 Task: Create a due date automation trigger when advanced on, on the tuesday of the week a card is due add dates not due this week at 11:00 AM.
Action: Mouse moved to (750, 292)
Screenshot: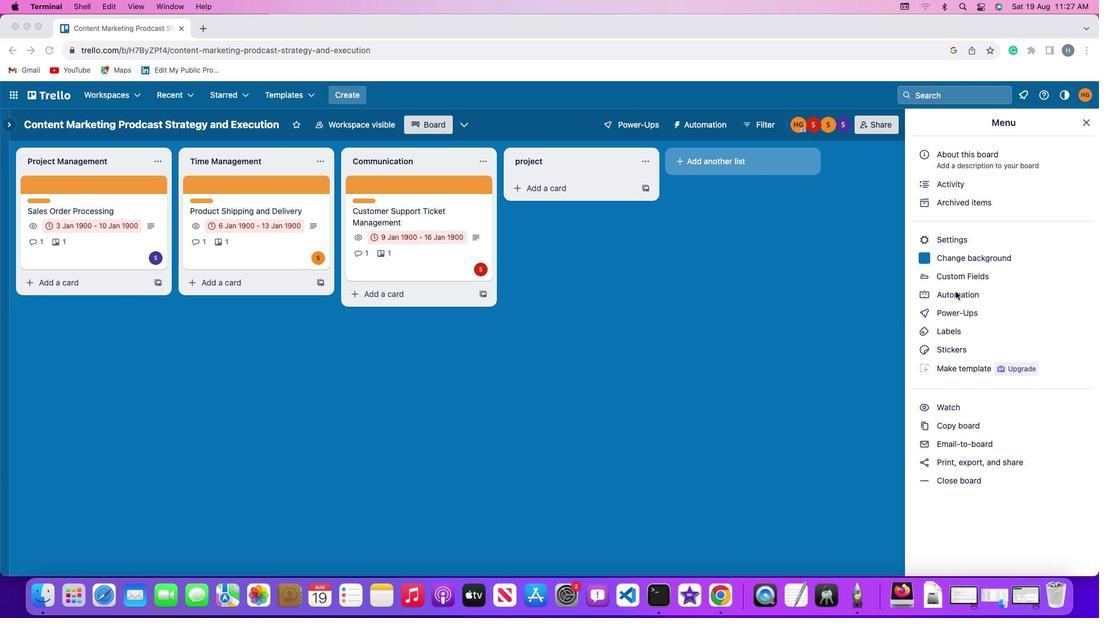 
Action: Mouse pressed left at (750, 292)
Screenshot: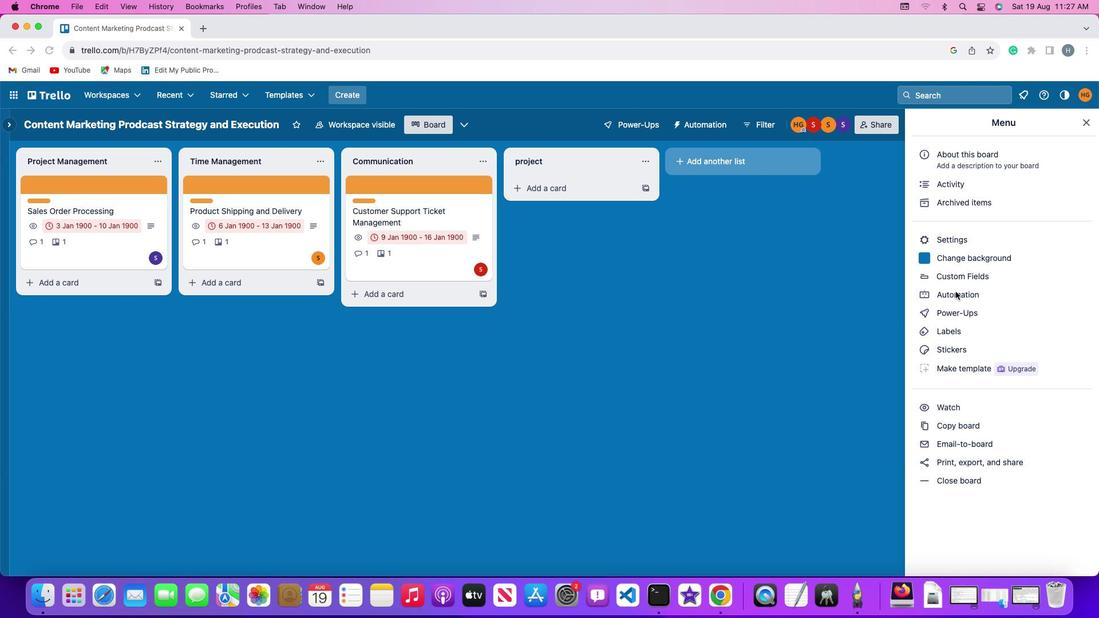 
Action: Mouse pressed left at (750, 292)
Screenshot: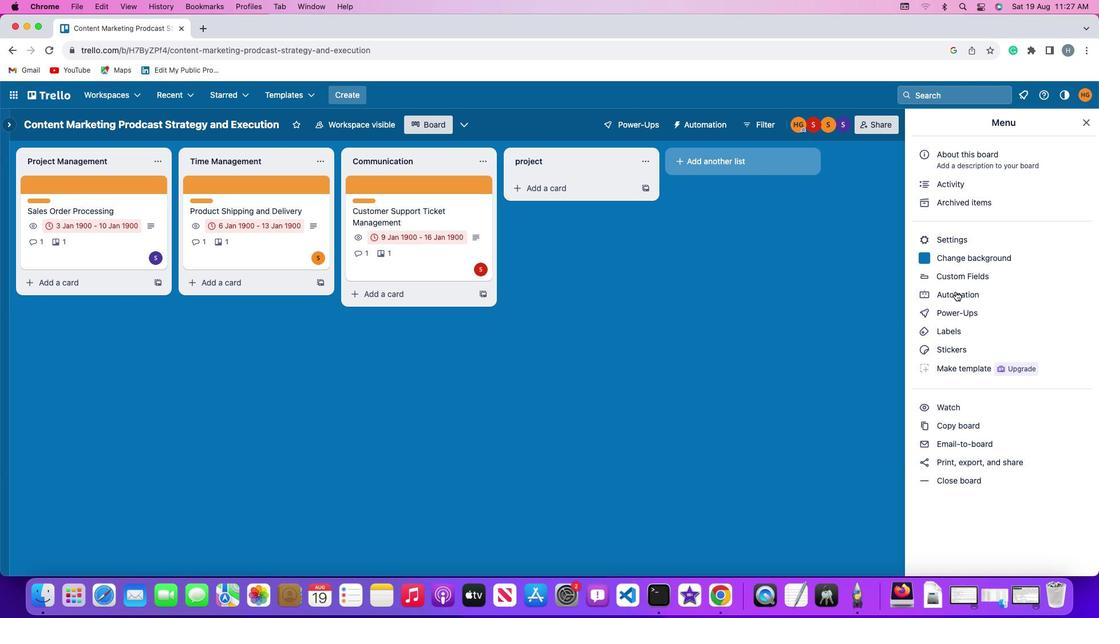 
Action: Mouse moved to (221, 269)
Screenshot: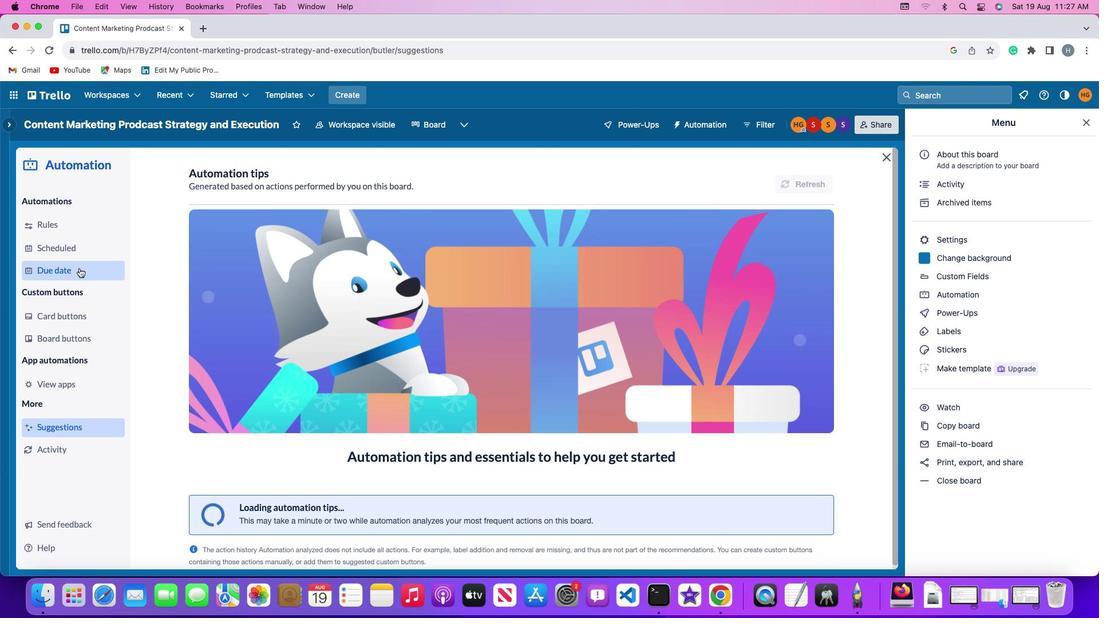 
Action: Mouse pressed left at (221, 269)
Screenshot: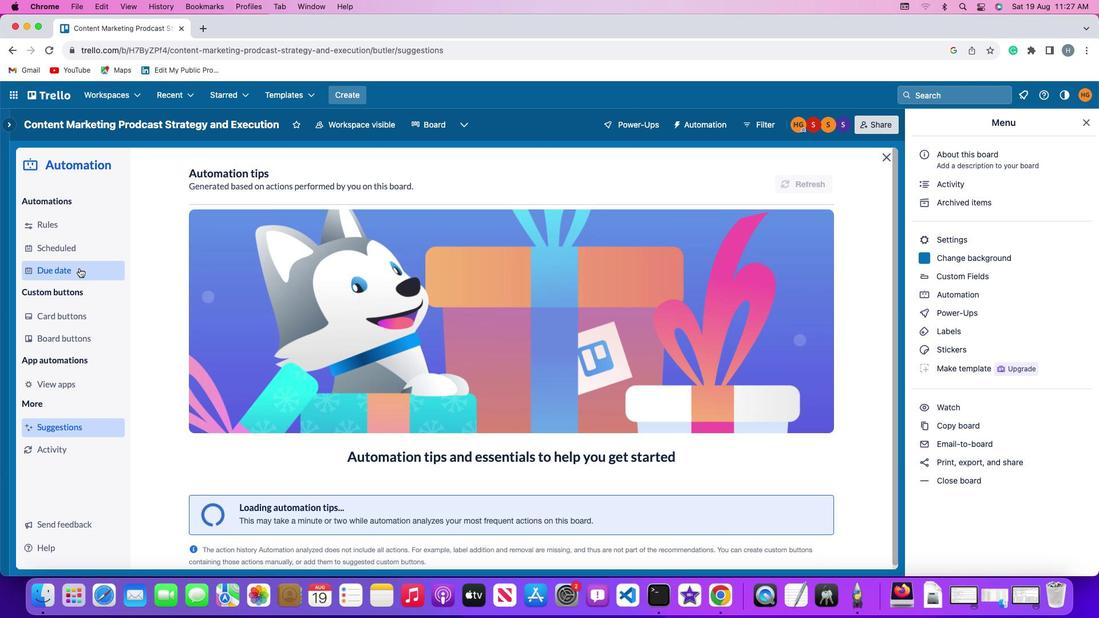 
Action: Mouse moved to (645, 179)
Screenshot: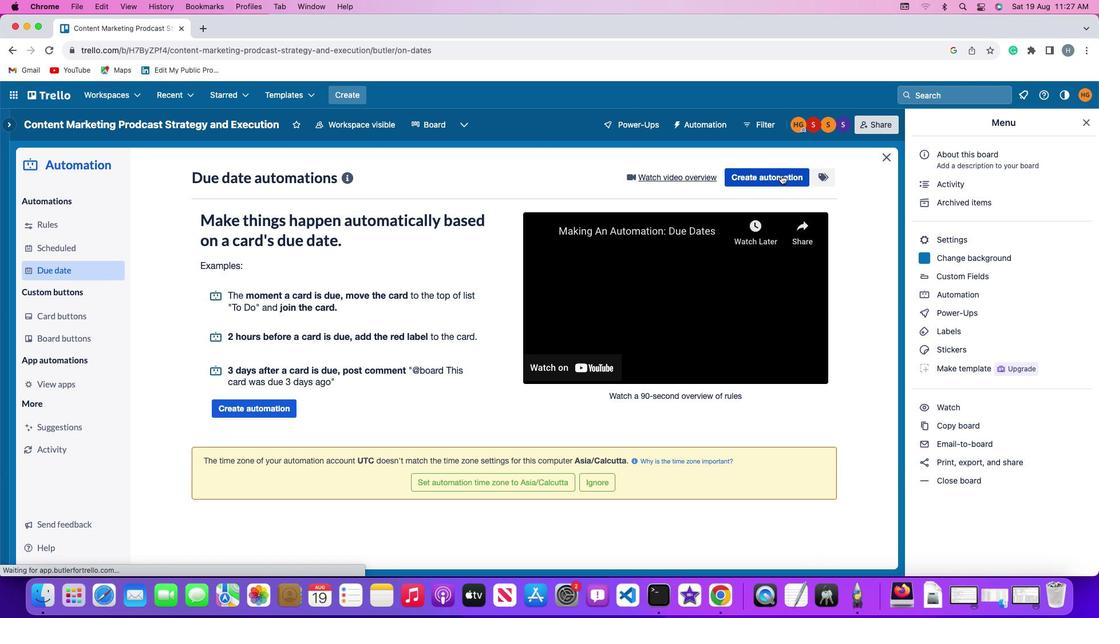 
Action: Mouse pressed left at (645, 179)
Screenshot: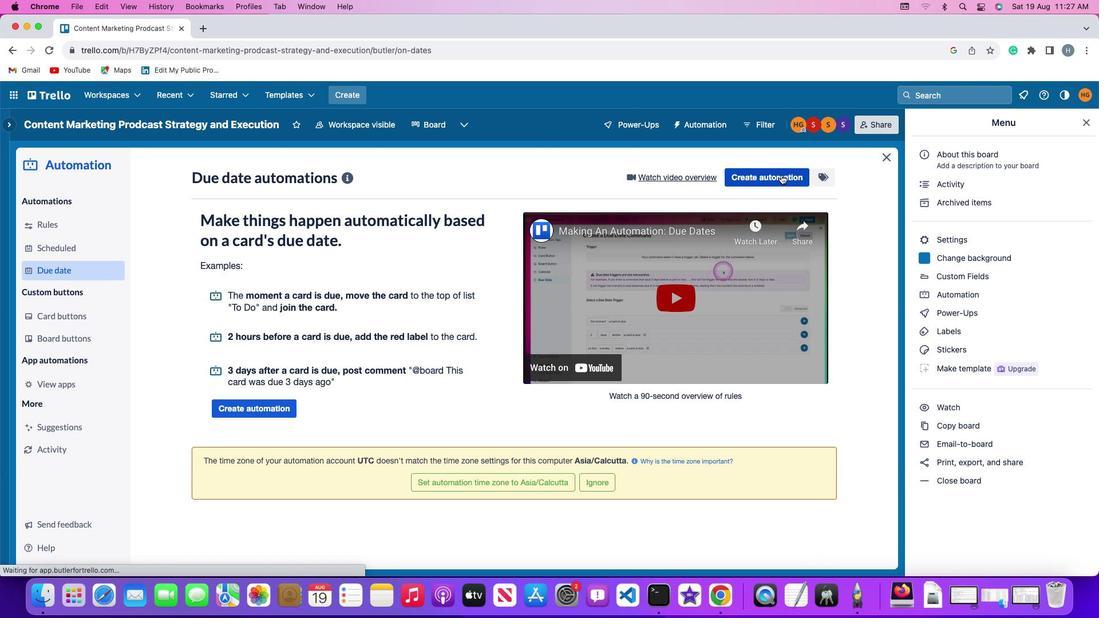 
Action: Mouse moved to (308, 284)
Screenshot: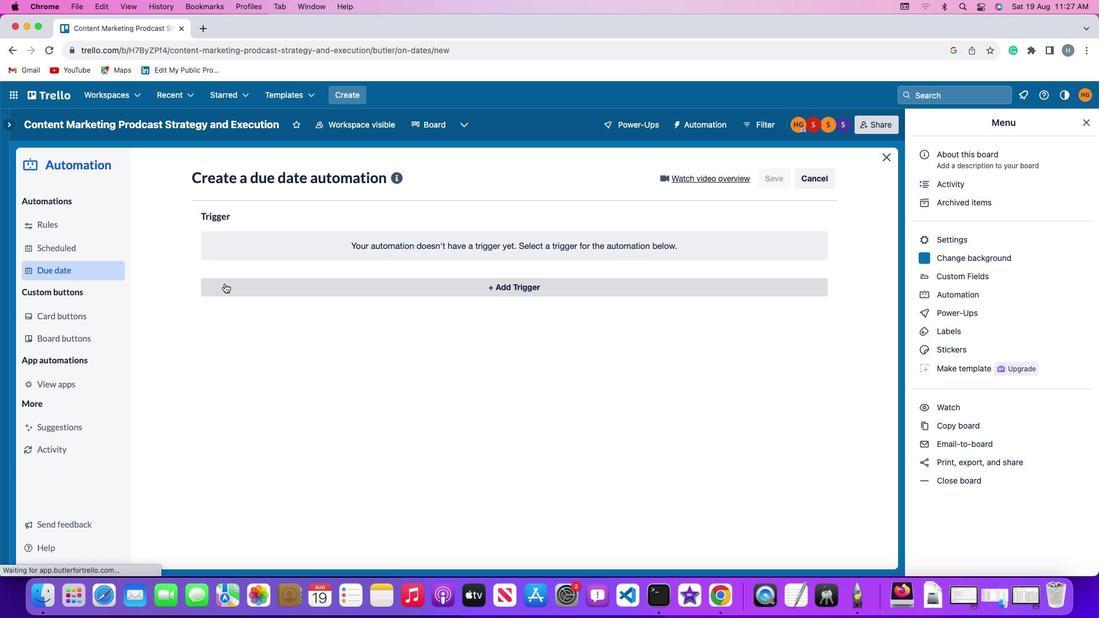 
Action: Mouse pressed left at (308, 284)
Screenshot: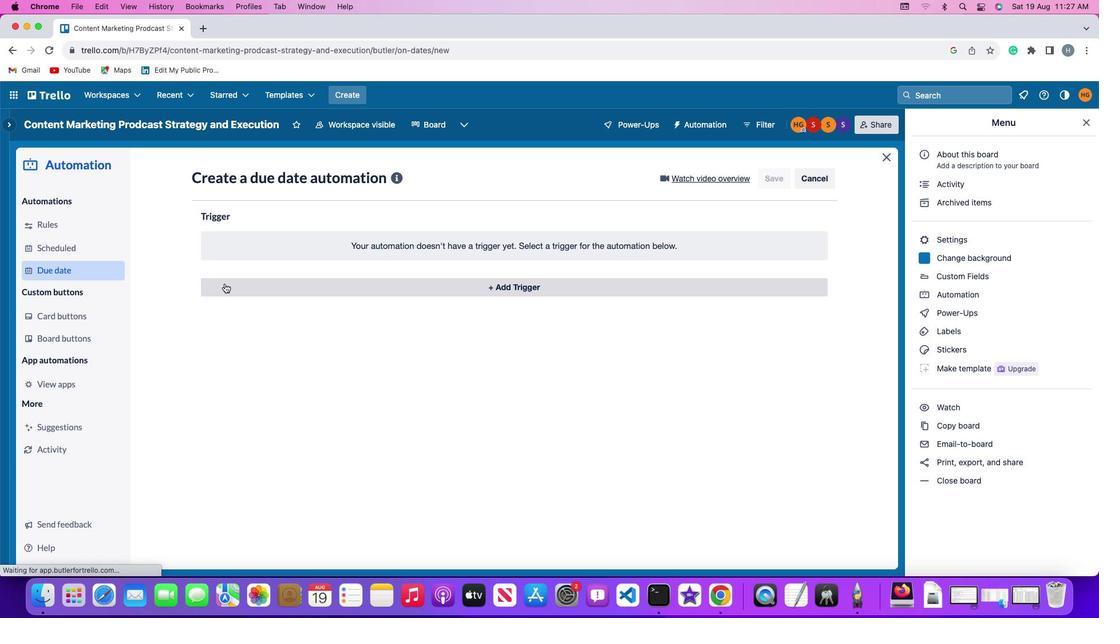 
Action: Mouse moved to (330, 494)
Screenshot: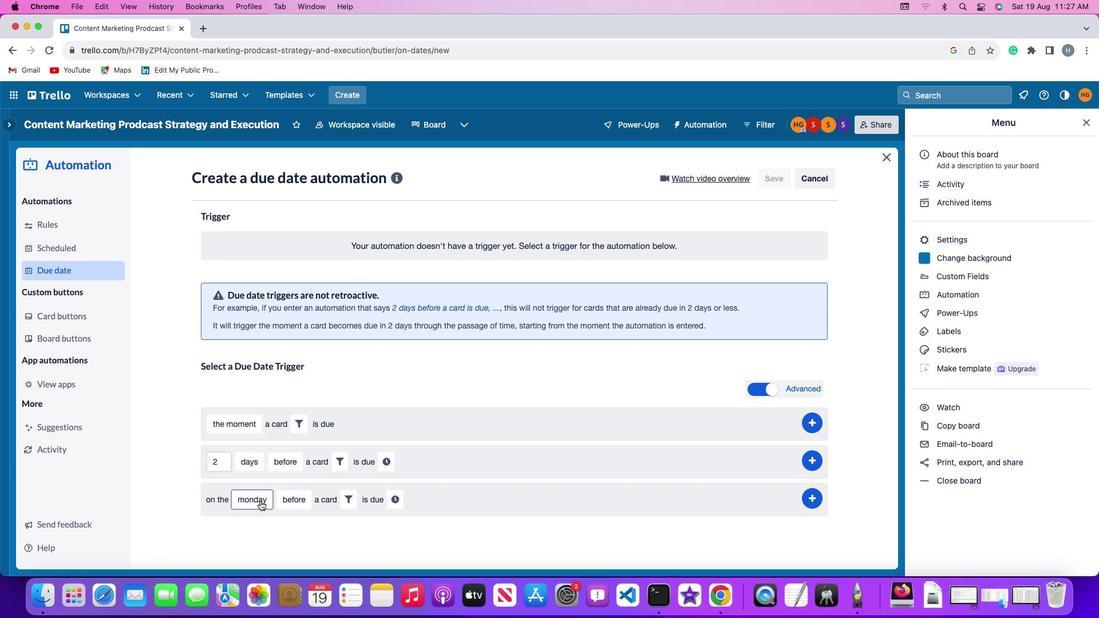 
Action: Mouse pressed left at (330, 494)
Screenshot: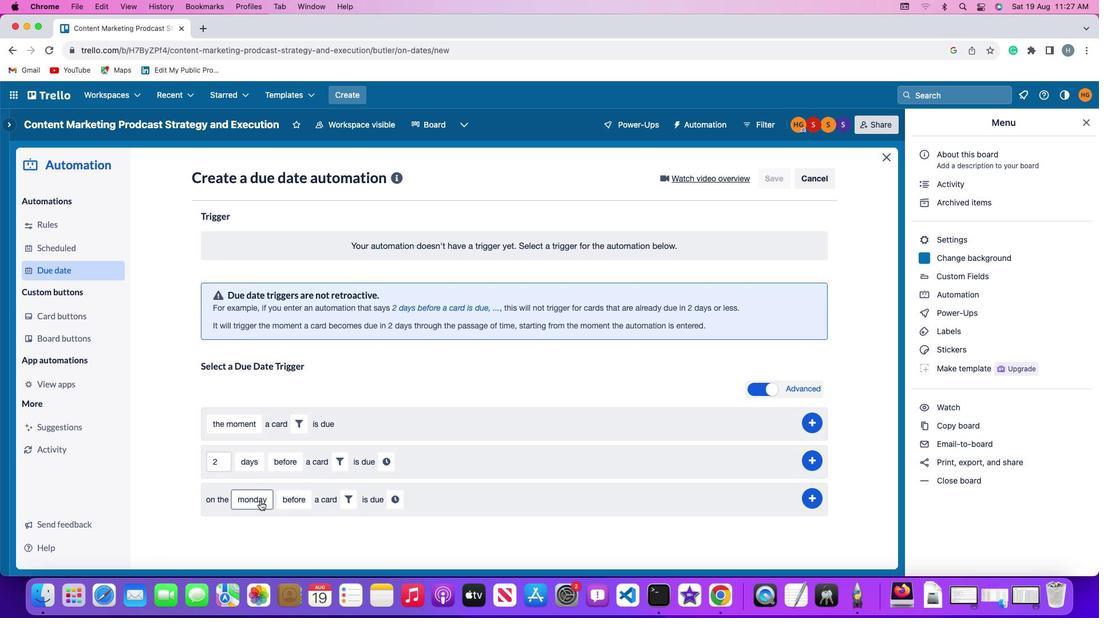 
Action: Mouse moved to (339, 364)
Screenshot: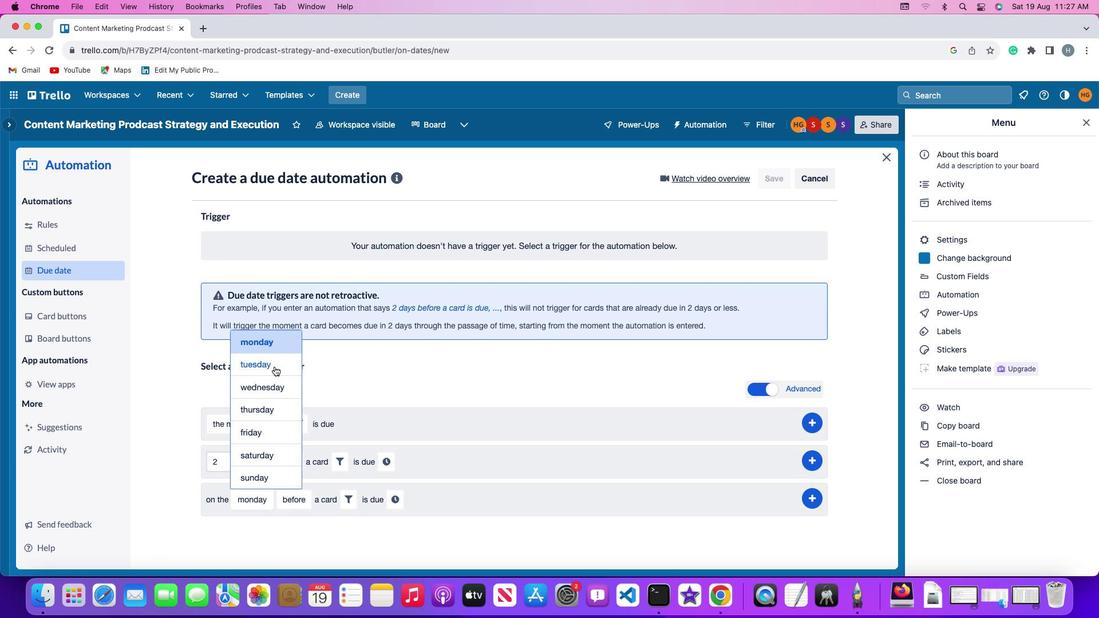 
Action: Mouse pressed left at (339, 364)
Screenshot: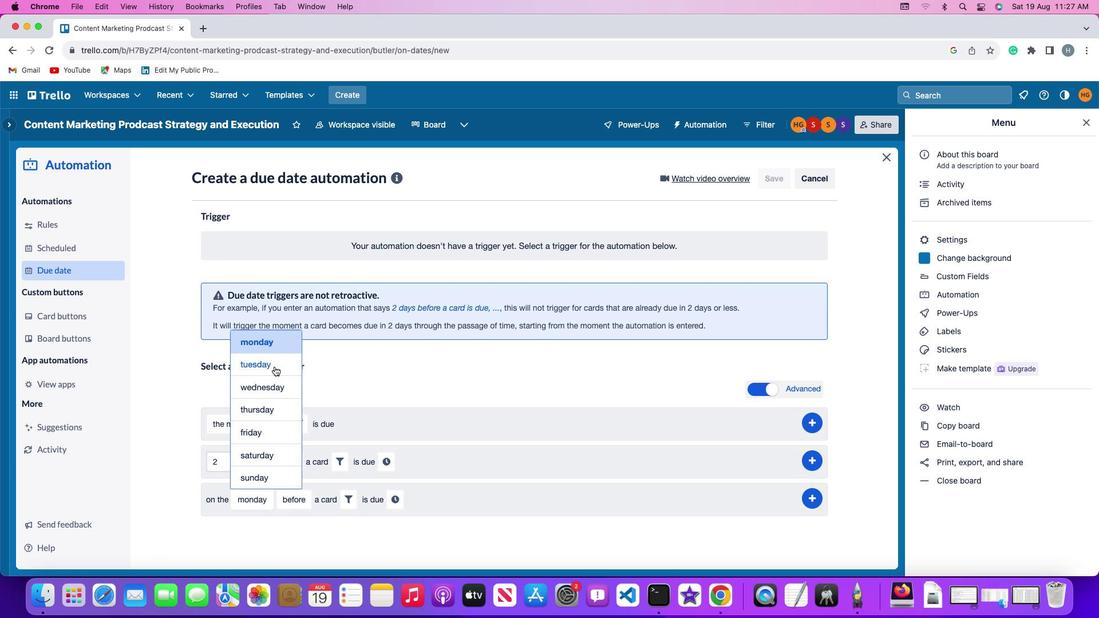 
Action: Mouse moved to (349, 497)
Screenshot: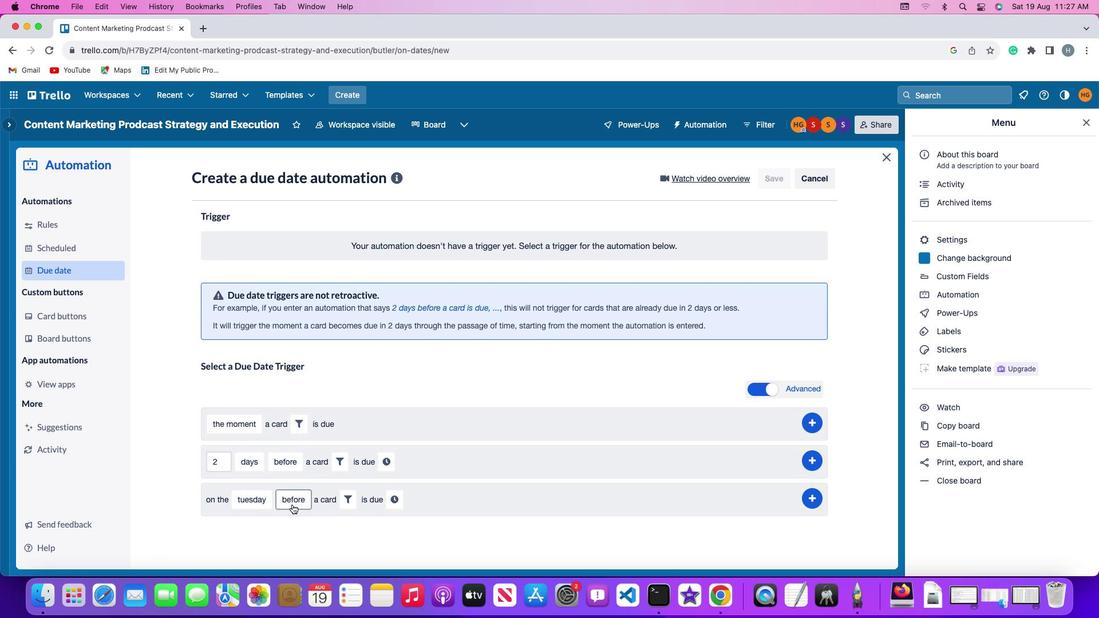 
Action: Mouse pressed left at (349, 497)
Screenshot: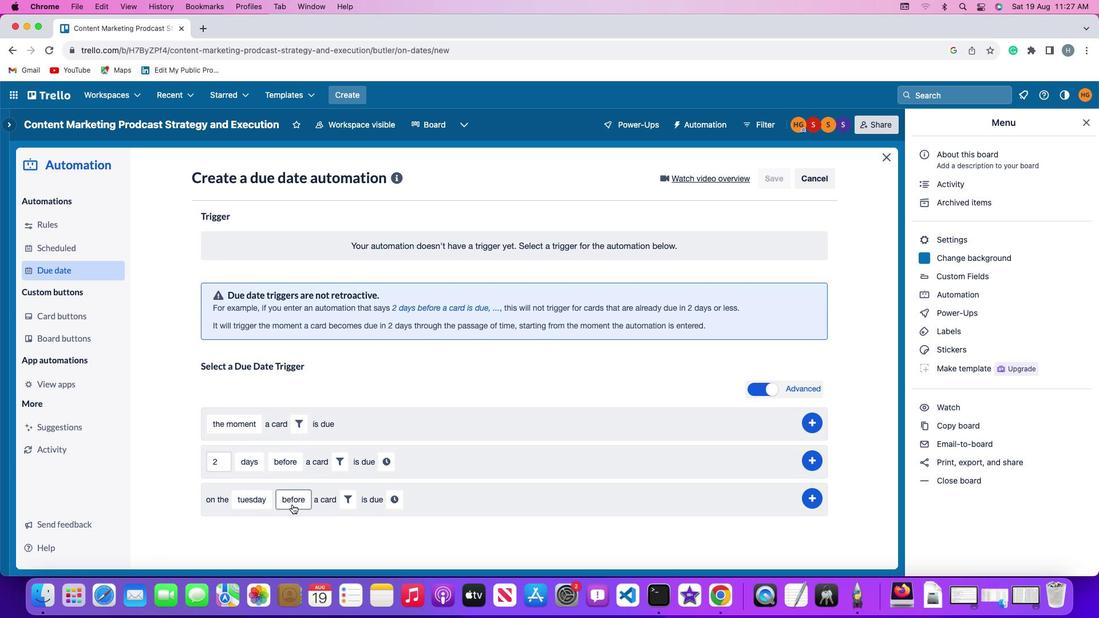 
Action: Mouse moved to (359, 446)
Screenshot: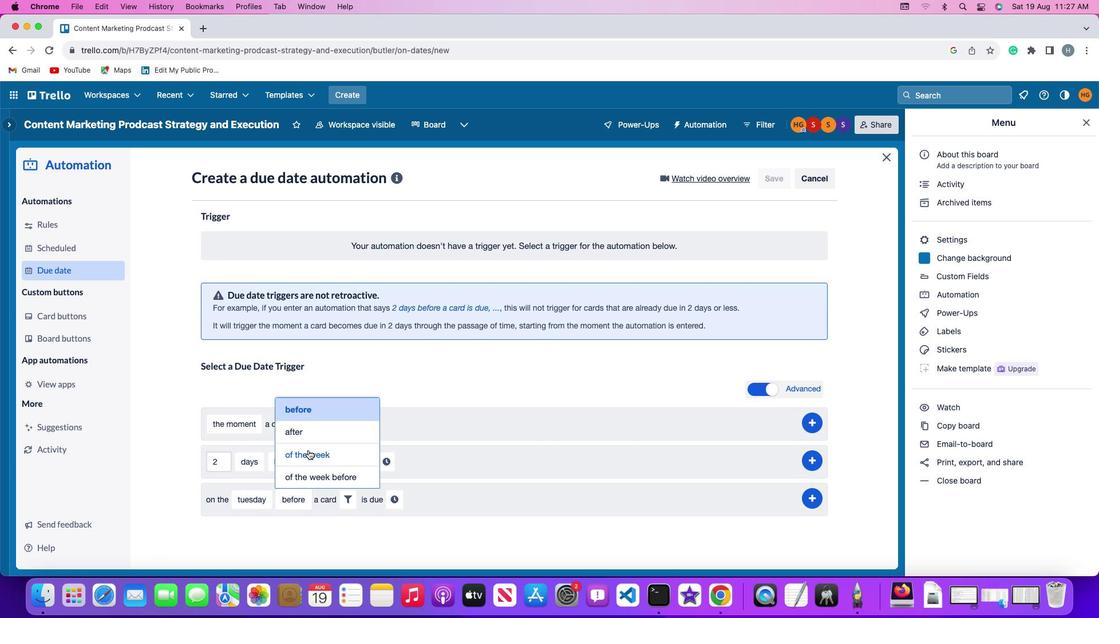 
Action: Mouse pressed left at (359, 446)
Screenshot: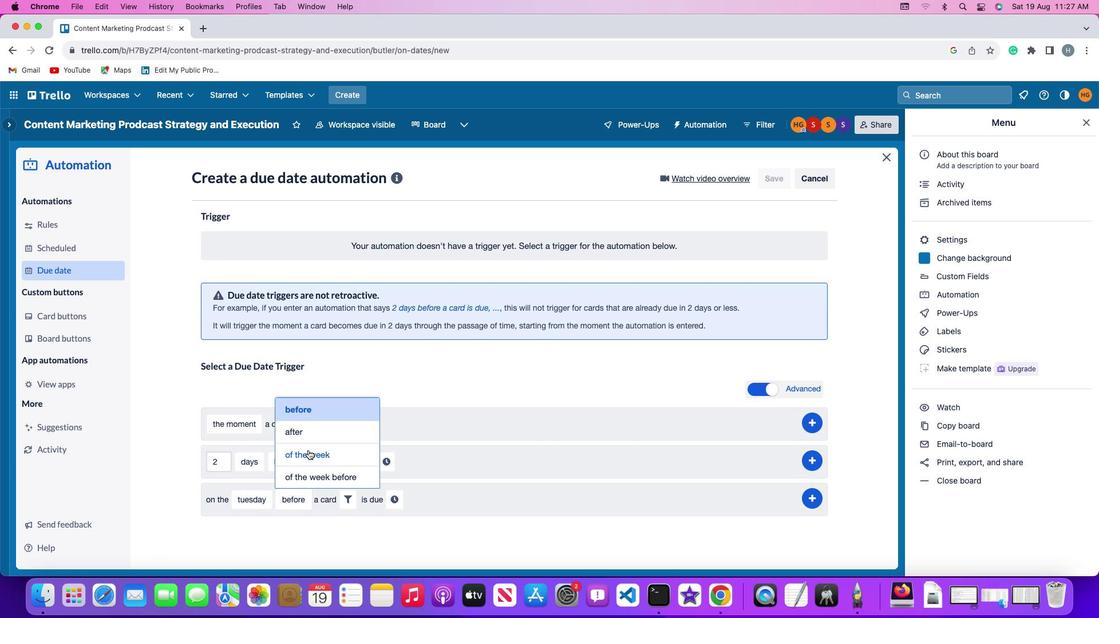 
Action: Mouse moved to (395, 490)
Screenshot: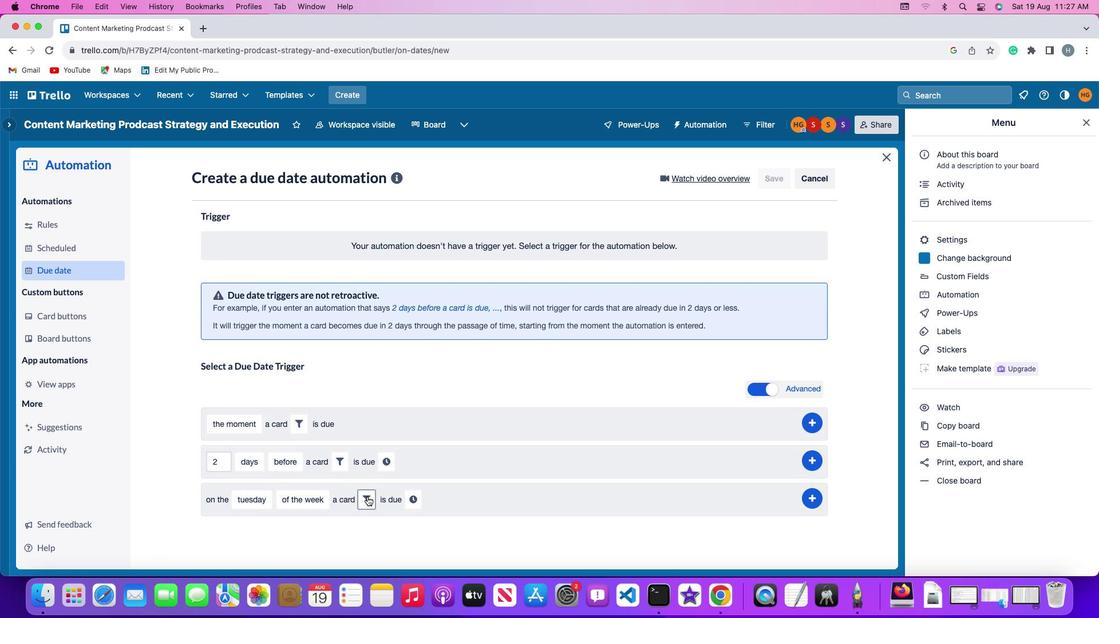 
Action: Mouse pressed left at (395, 490)
Screenshot: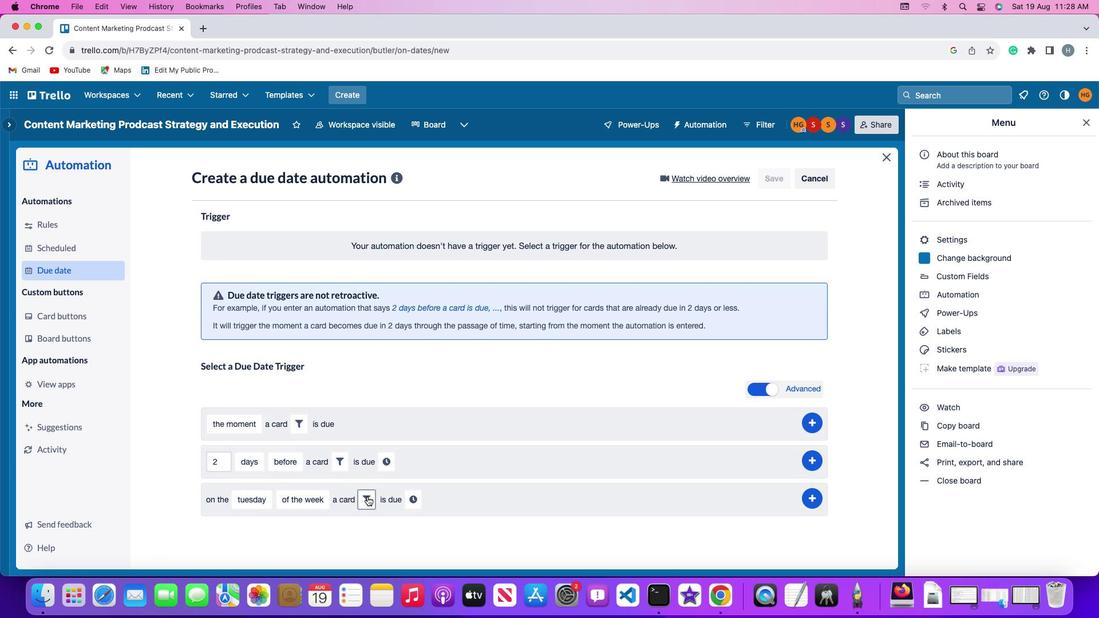 
Action: Mouse moved to (430, 528)
Screenshot: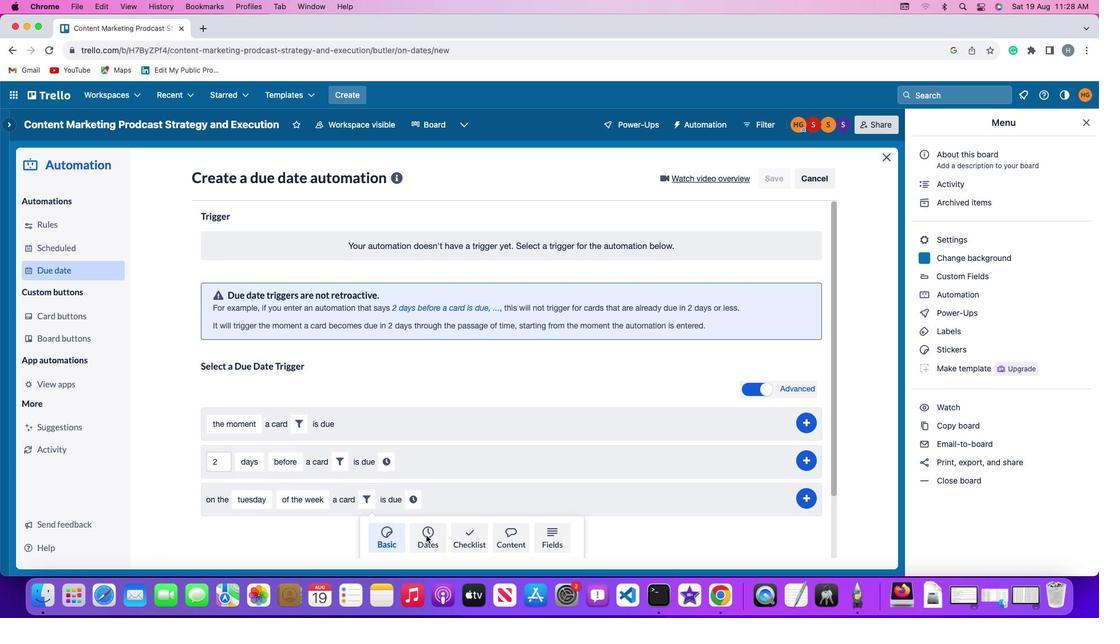 
Action: Mouse pressed left at (430, 528)
Screenshot: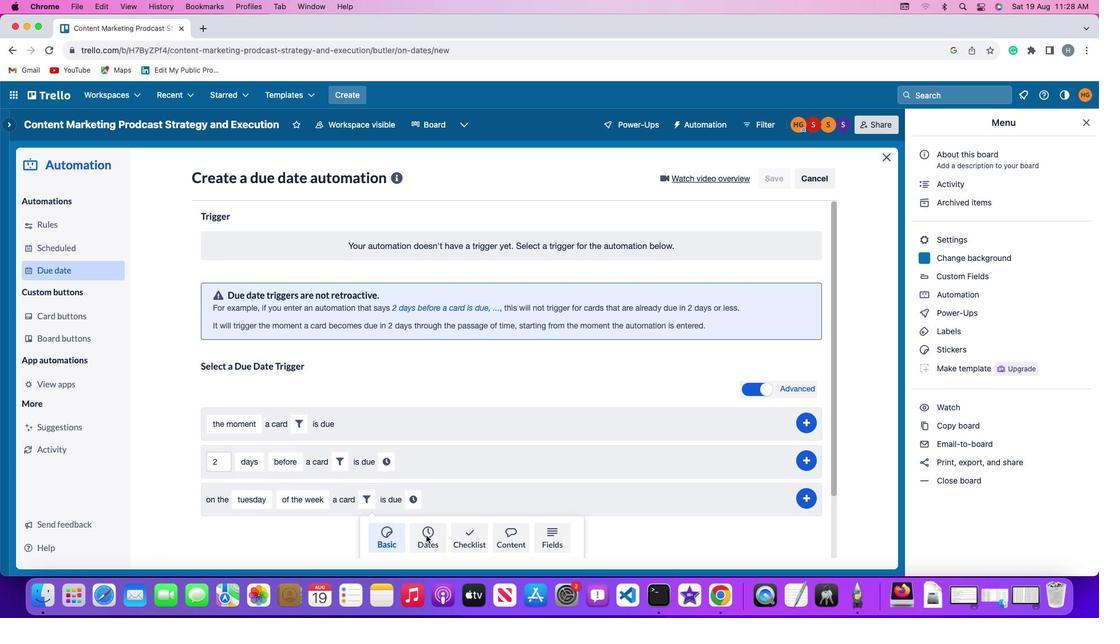 
Action: Mouse moved to (355, 522)
Screenshot: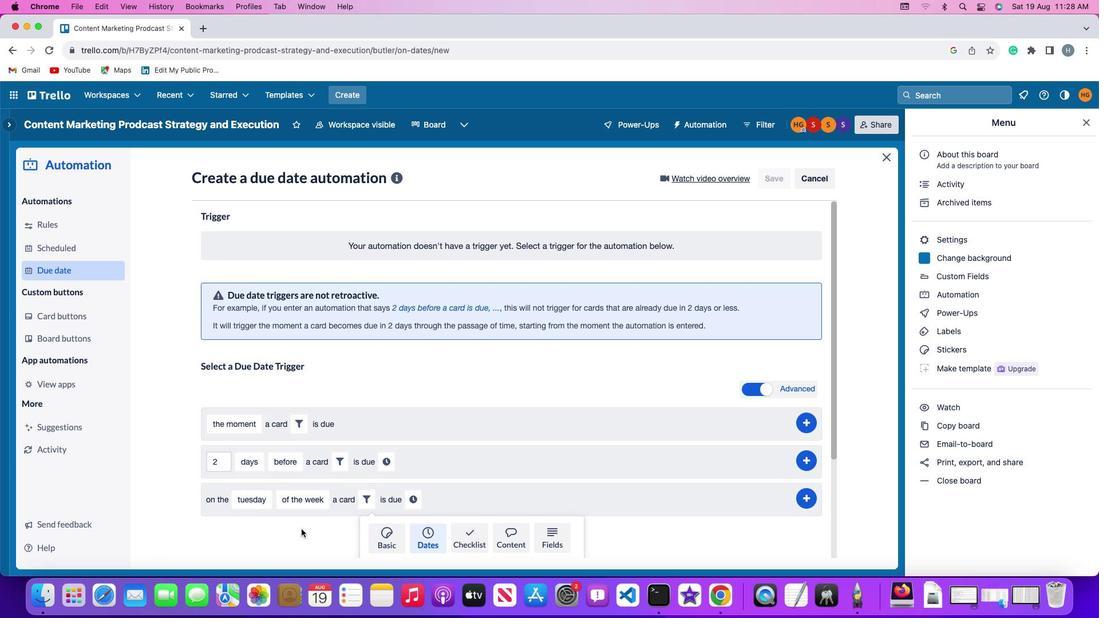 
Action: Mouse scrolled (355, 522) with delta (173, 9)
Screenshot: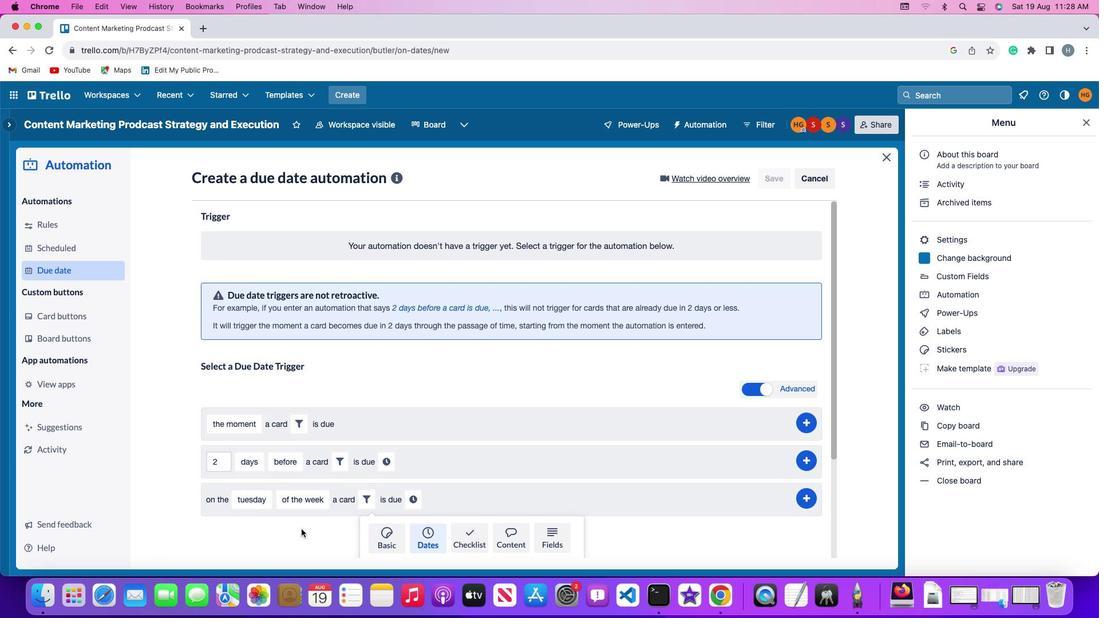 
Action: Mouse scrolled (355, 522) with delta (173, 9)
Screenshot: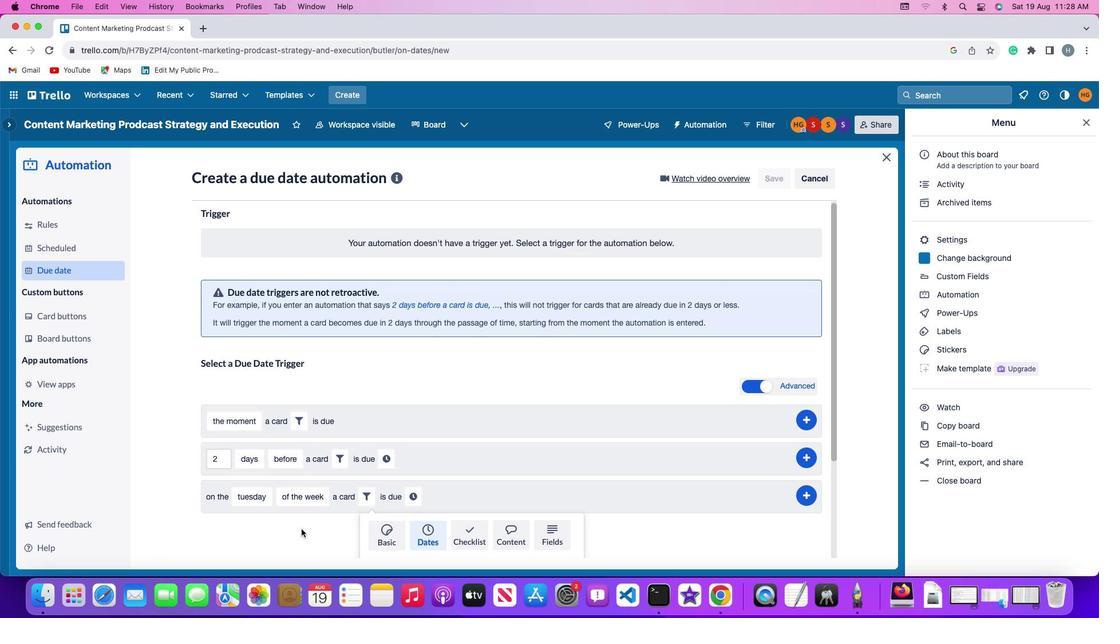 
Action: Mouse moved to (355, 522)
Screenshot: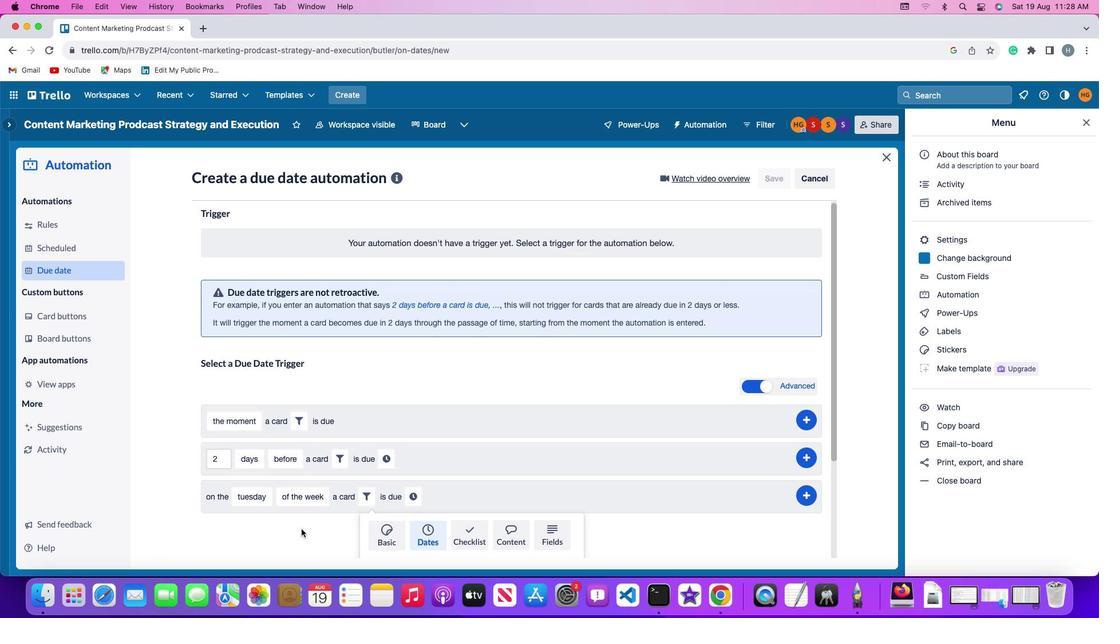 
Action: Mouse scrolled (355, 522) with delta (173, 8)
Screenshot: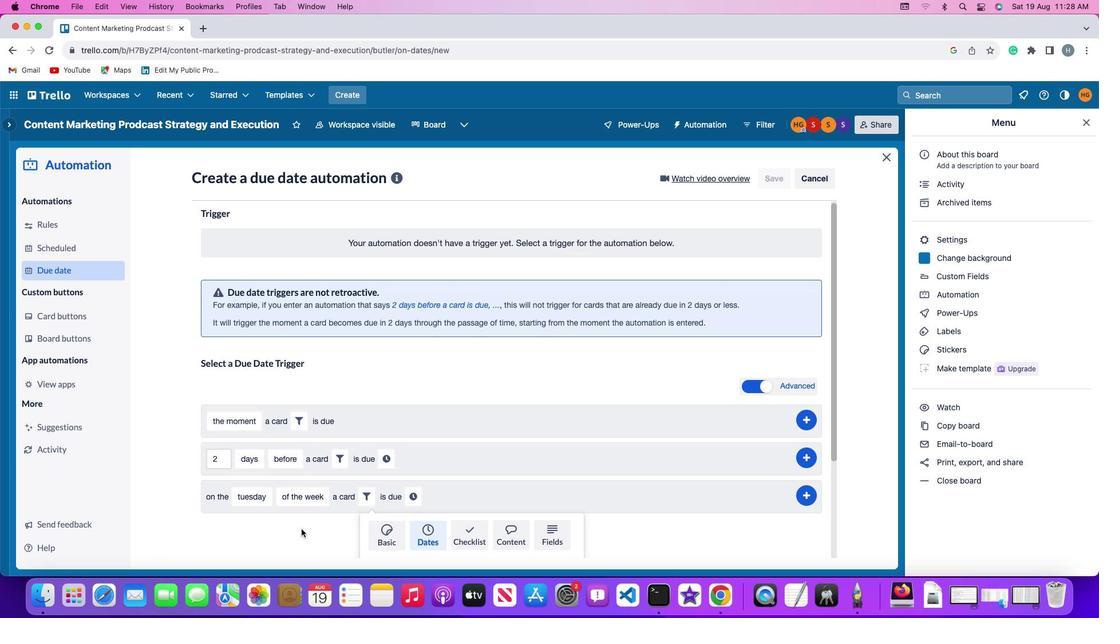 
Action: Mouse scrolled (355, 522) with delta (173, 7)
Screenshot: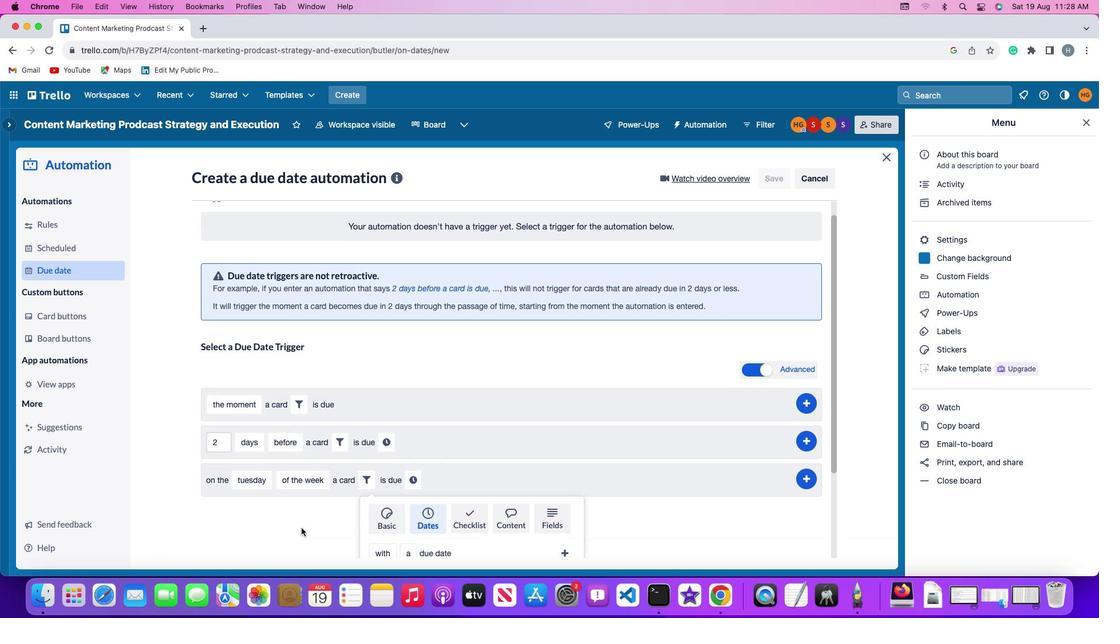 
Action: Mouse moved to (355, 521)
Screenshot: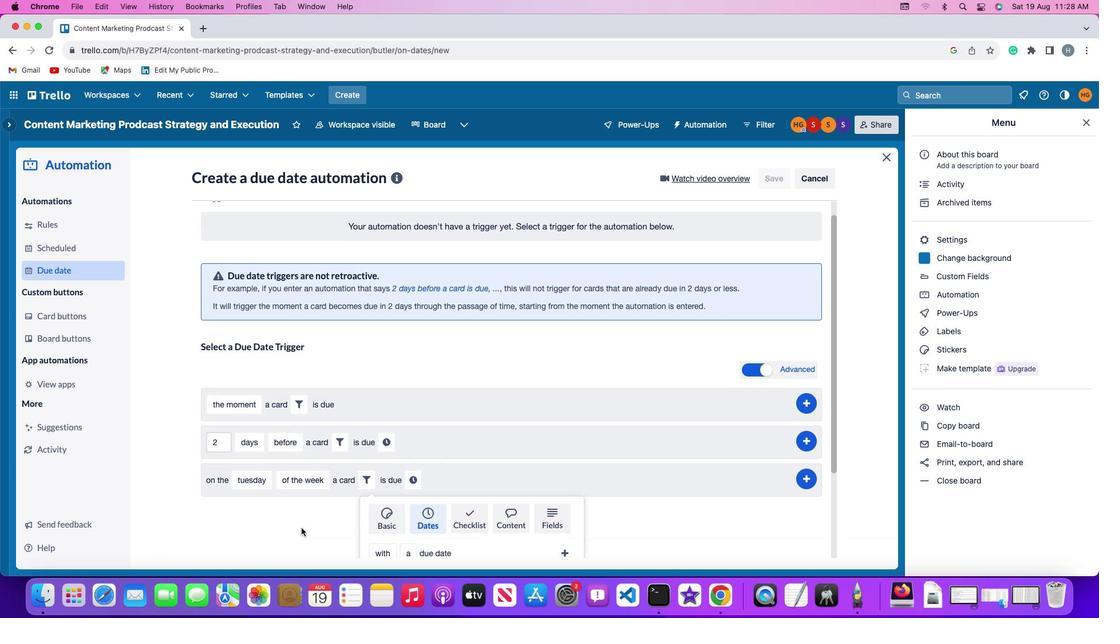 
Action: Mouse scrolled (355, 521) with delta (173, 6)
Screenshot: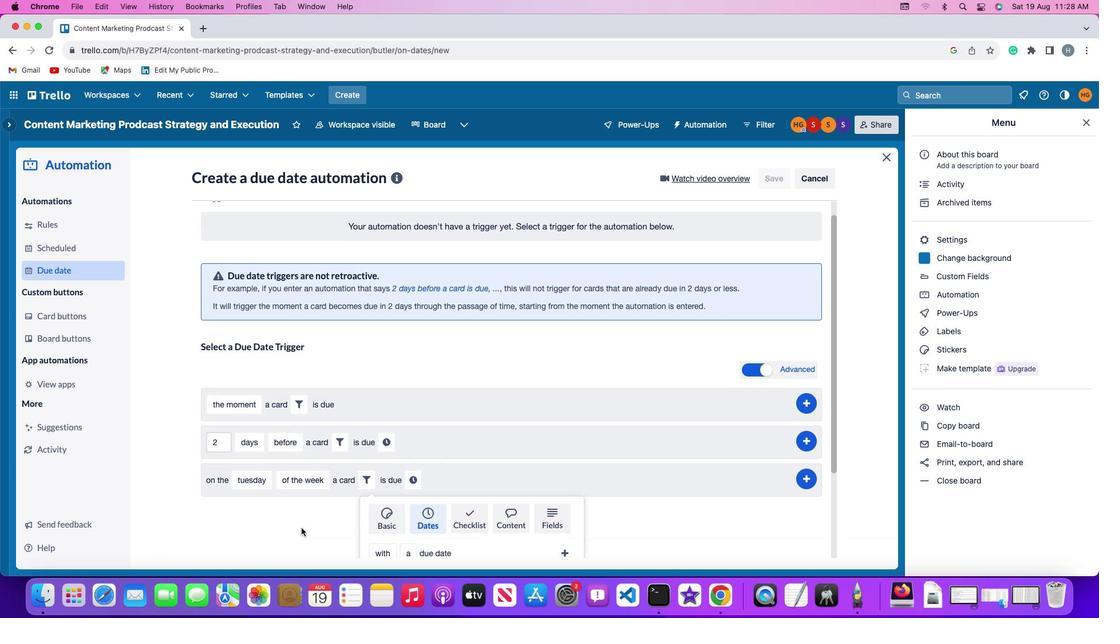 
Action: Mouse moved to (355, 521)
Screenshot: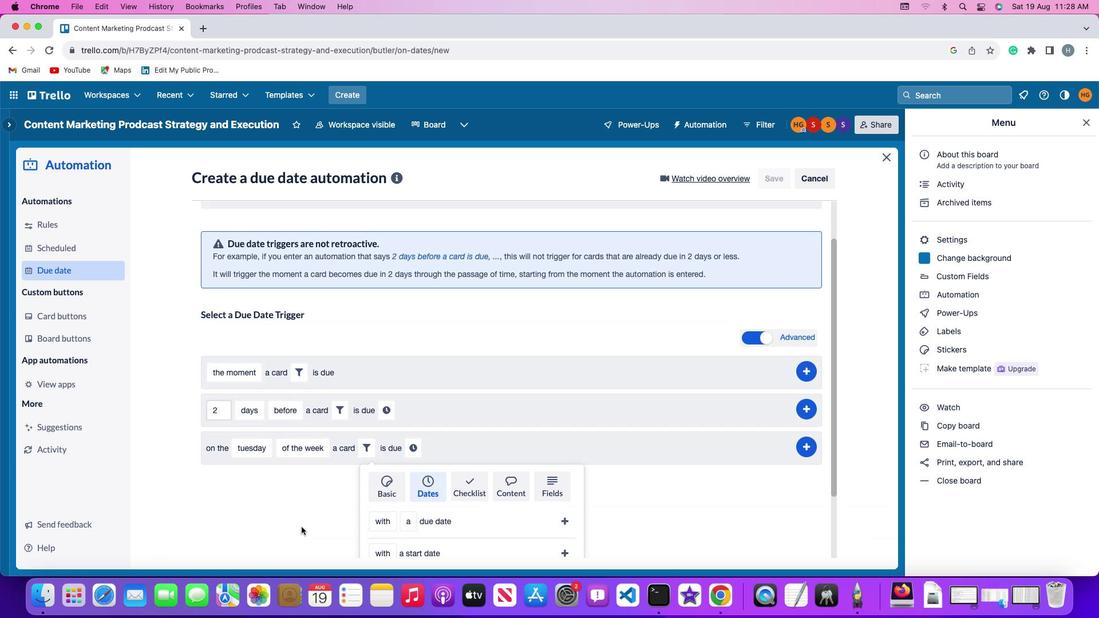
Action: Mouse scrolled (355, 521) with delta (173, 6)
Screenshot: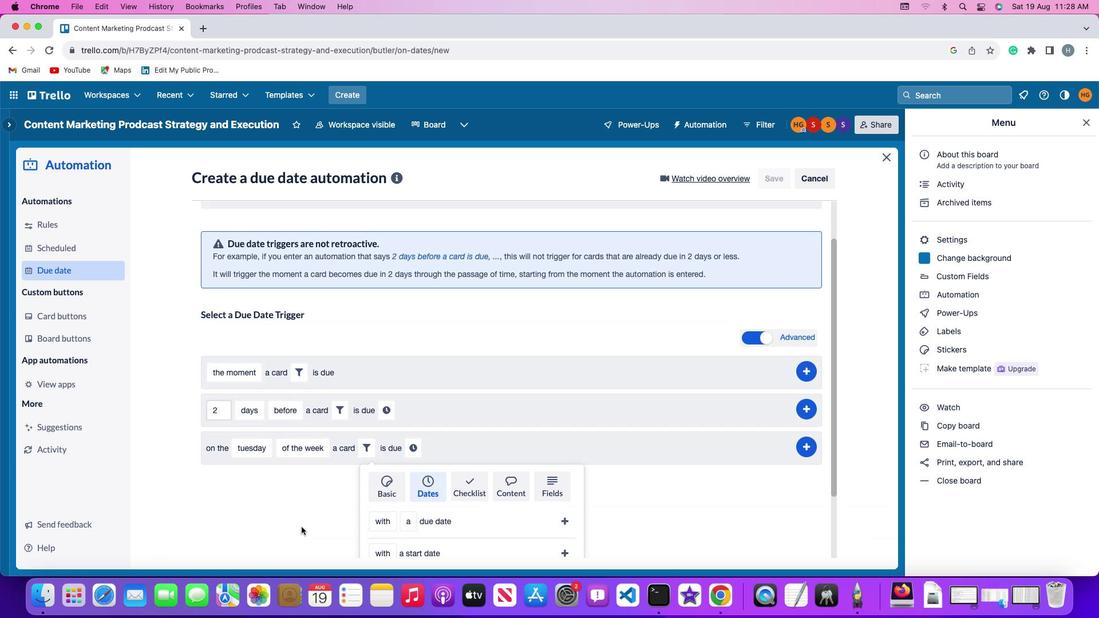 
Action: Mouse moved to (355, 517)
Screenshot: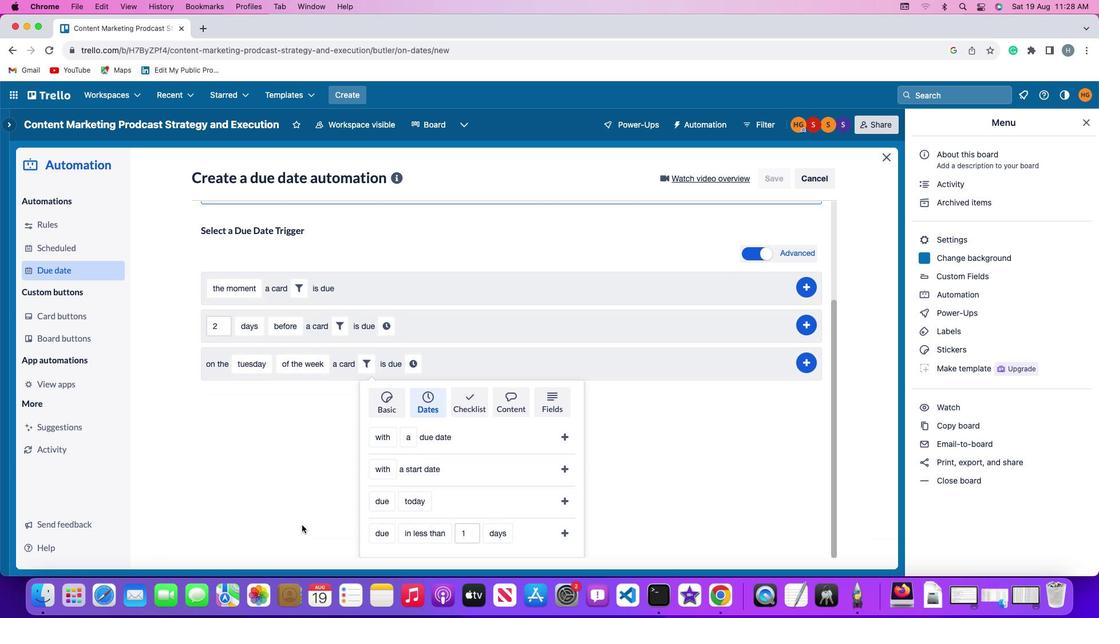 
Action: Mouse scrolled (355, 517) with delta (173, 9)
Screenshot: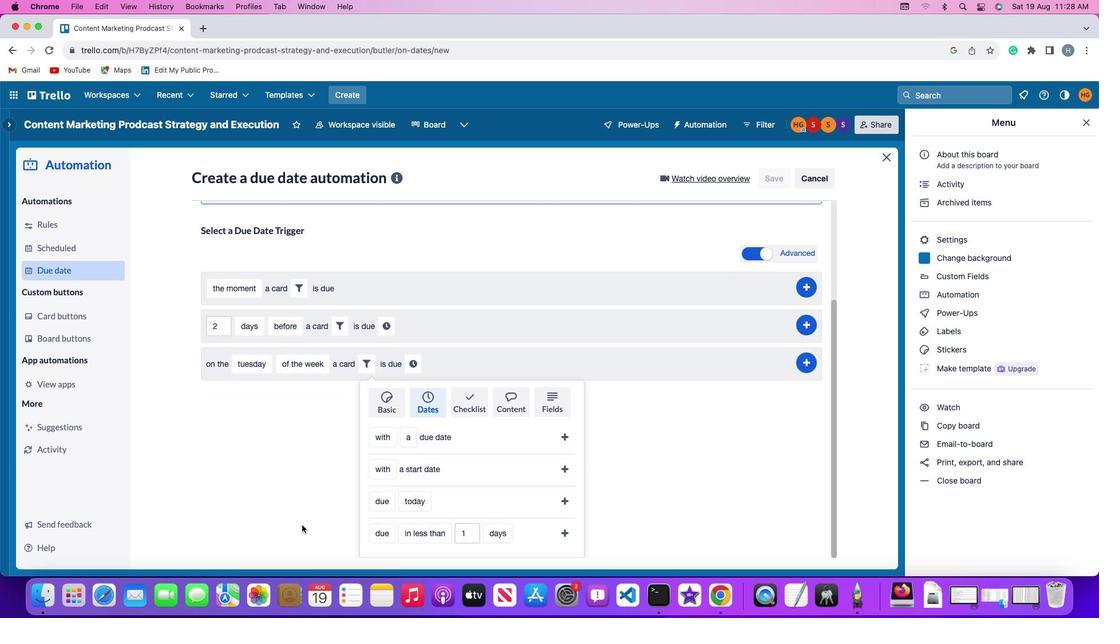 
Action: Mouse scrolled (355, 517) with delta (173, 9)
Screenshot: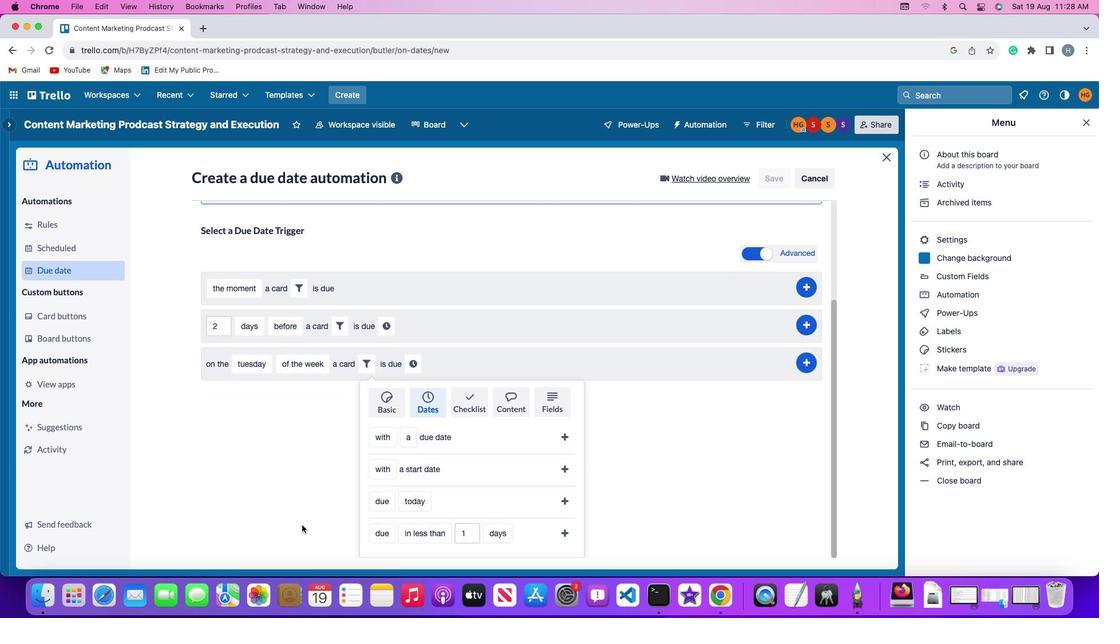 
Action: Mouse scrolled (355, 517) with delta (173, 8)
Screenshot: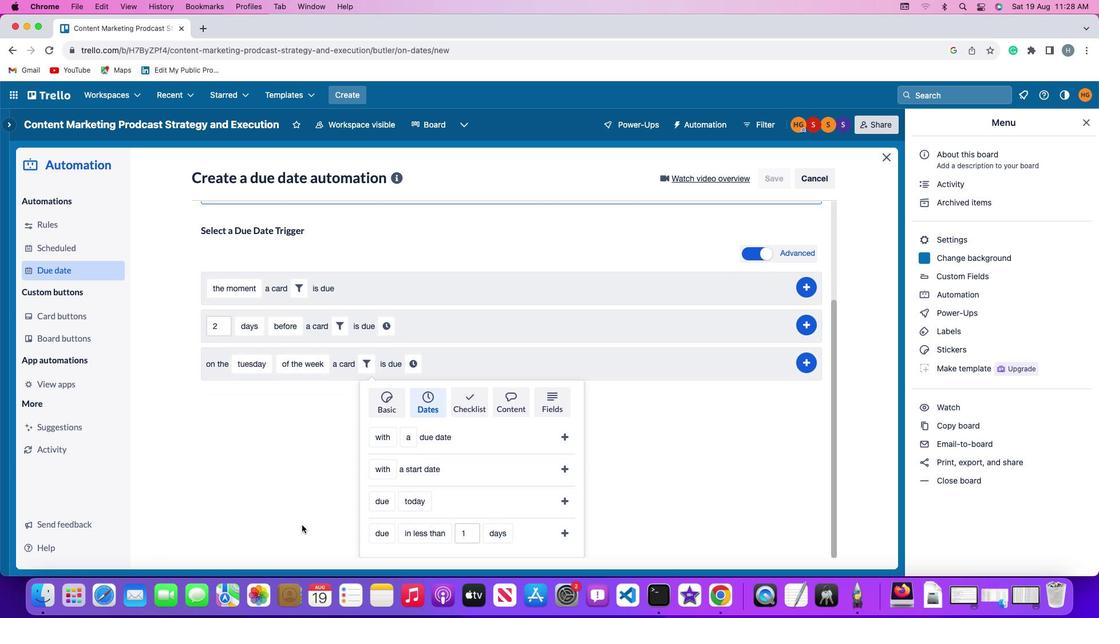 
Action: Mouse moved to (355, 518)
Screenshot: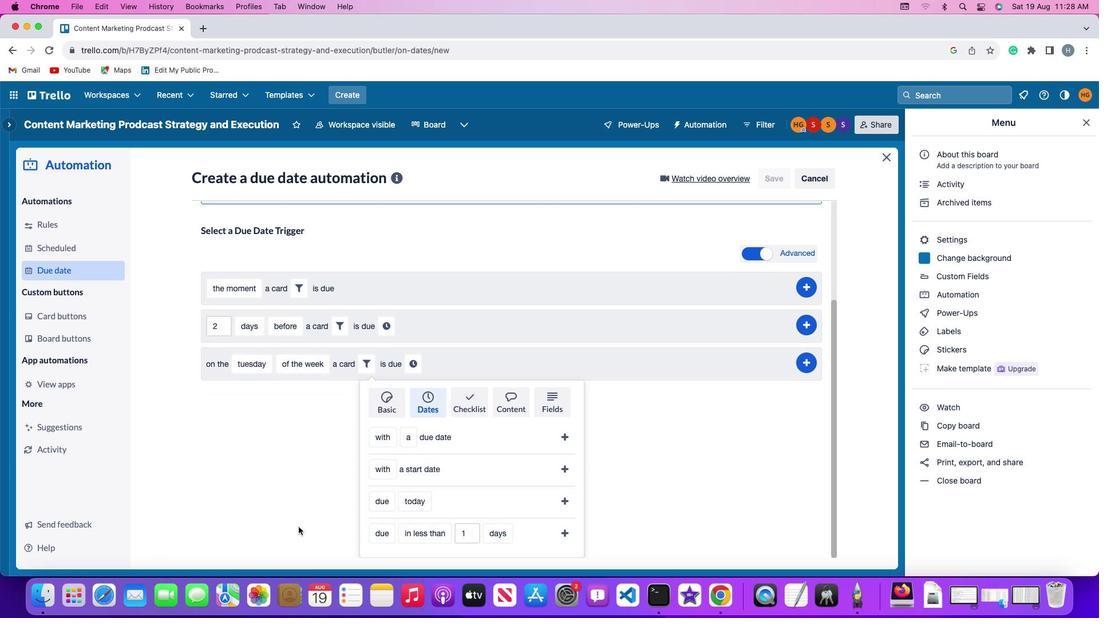 
Action: Mouse scrolled (355, 518) with delta (173, 8)
Screenshot: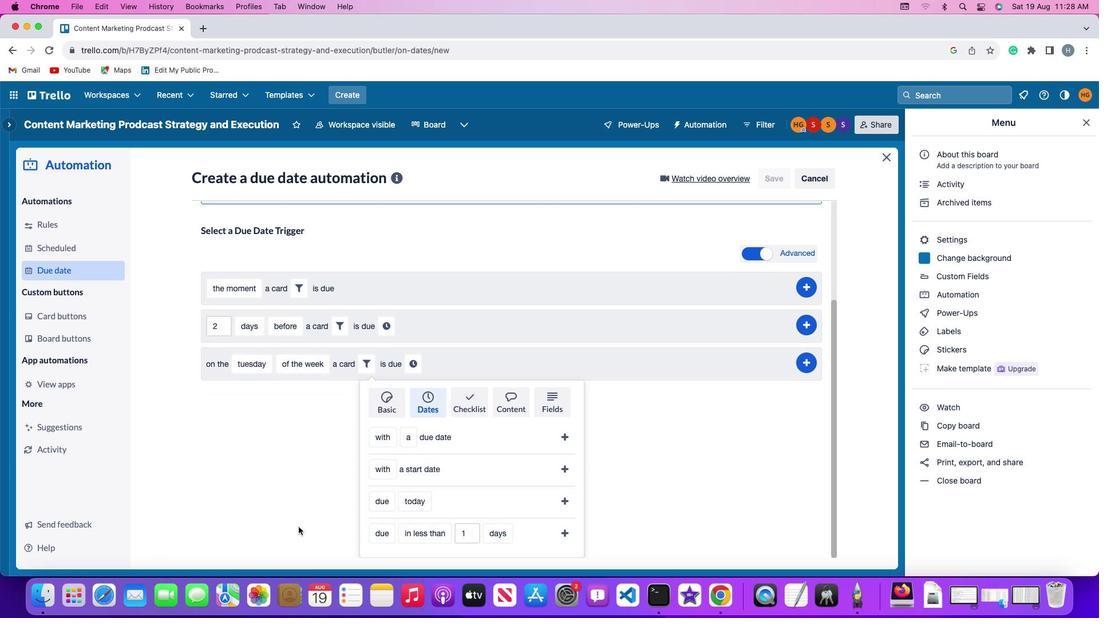 
Action: Mouse moved to (403, 497)
Screenshot: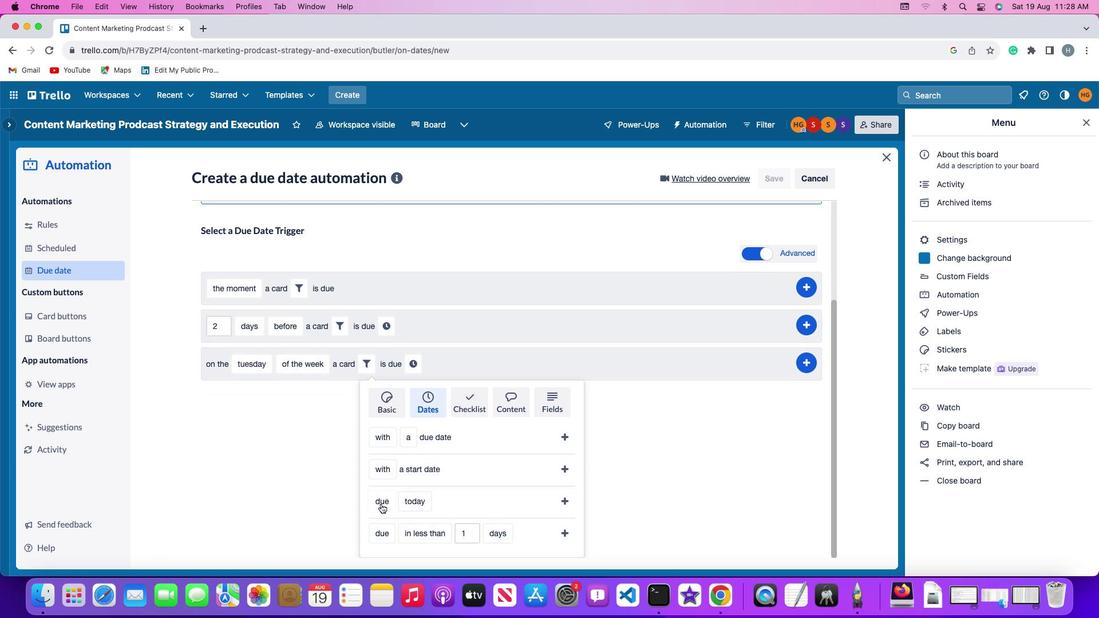 
Action: Mouse pressed left at (403, 497)
Screenshot: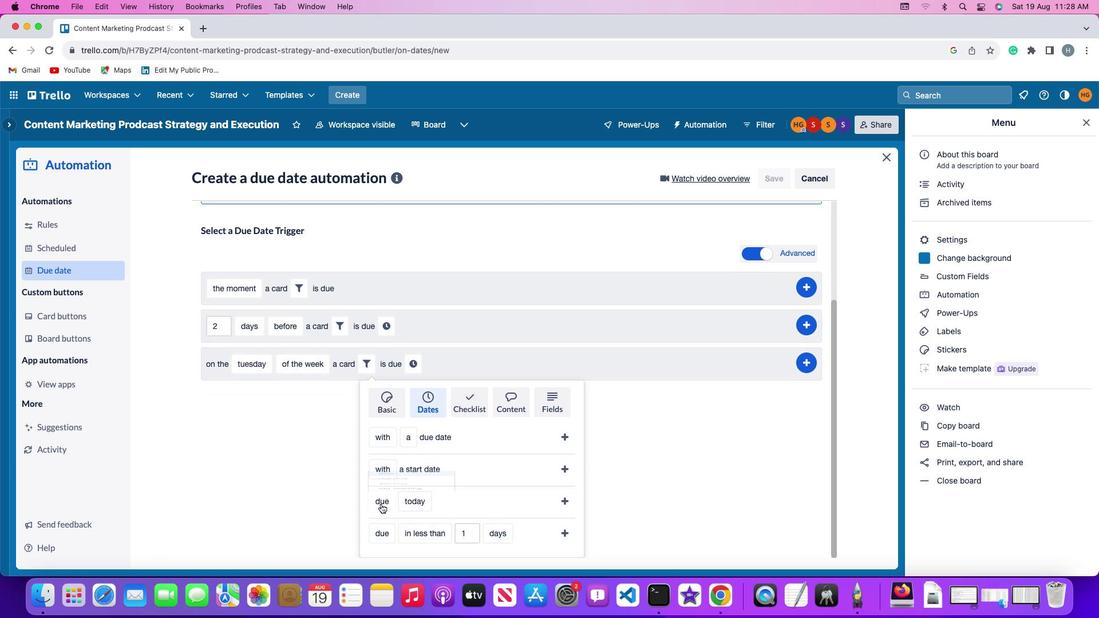 
Action: Mouse moved to (418, 435)
Screenshot: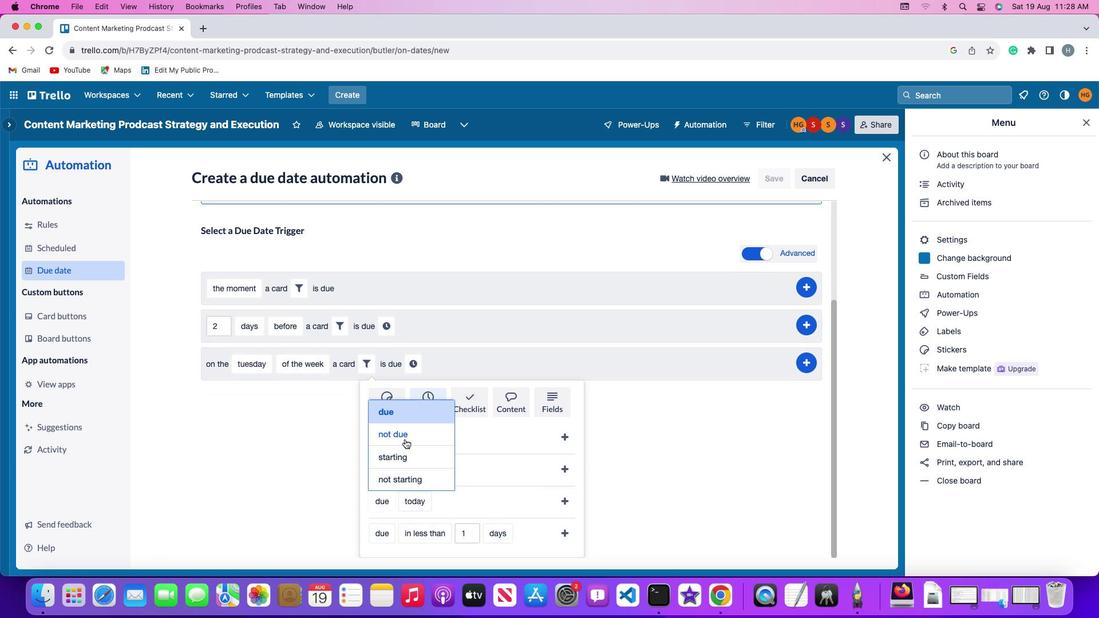 
Action: Mouse pressed left at (418, 435)
Screenshot: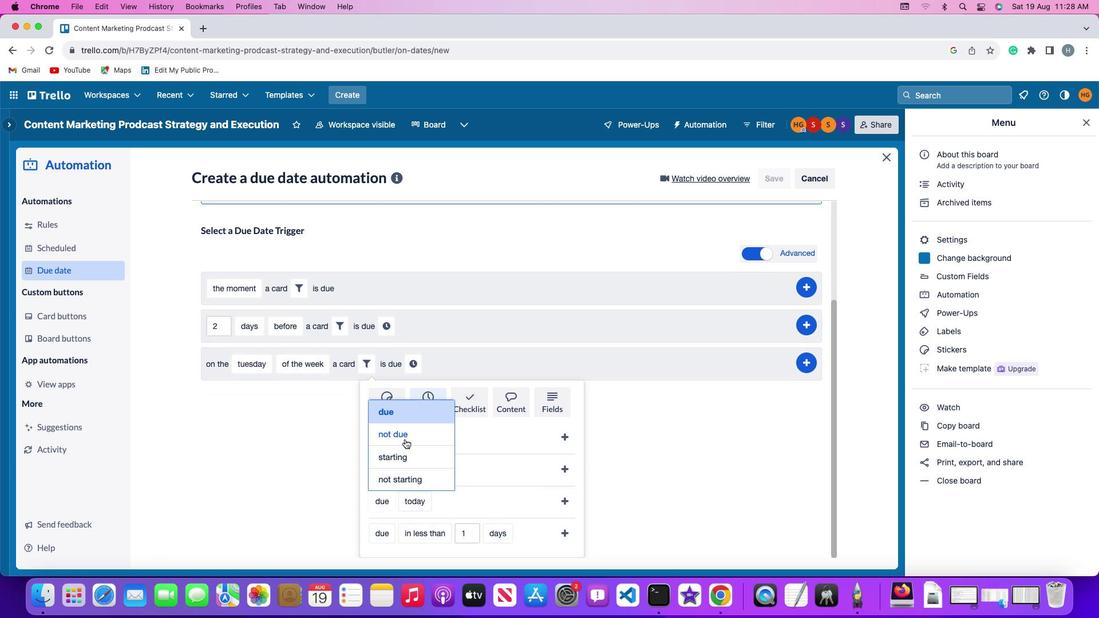
Action: Mouse moved to (429, 490)
Screenshot: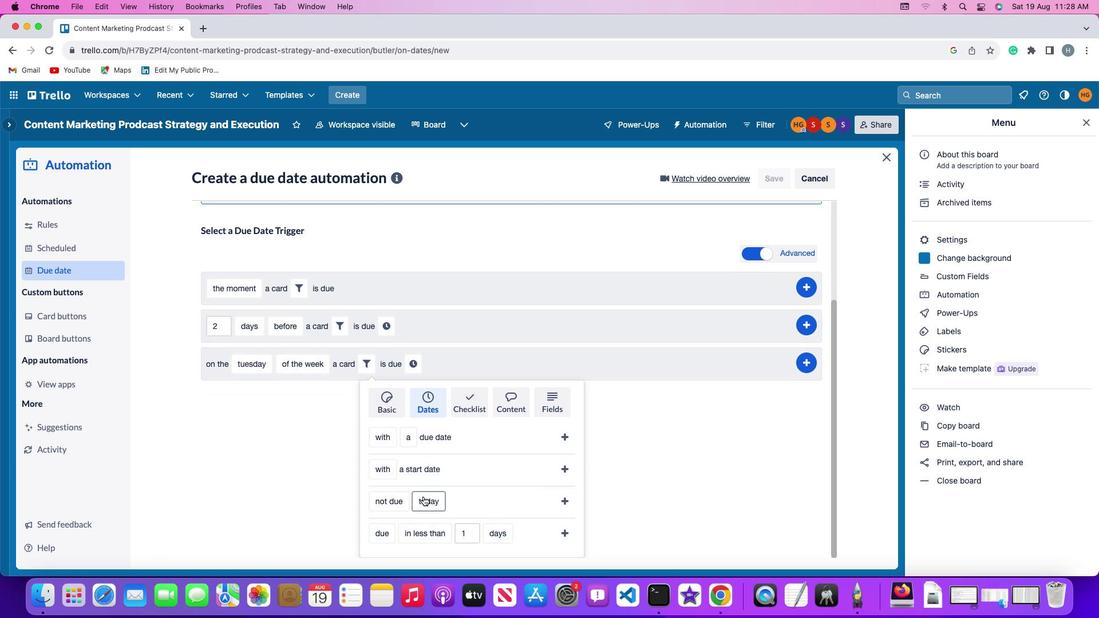 
Action: Mouse pressed left at (429, 490)
Screenshot: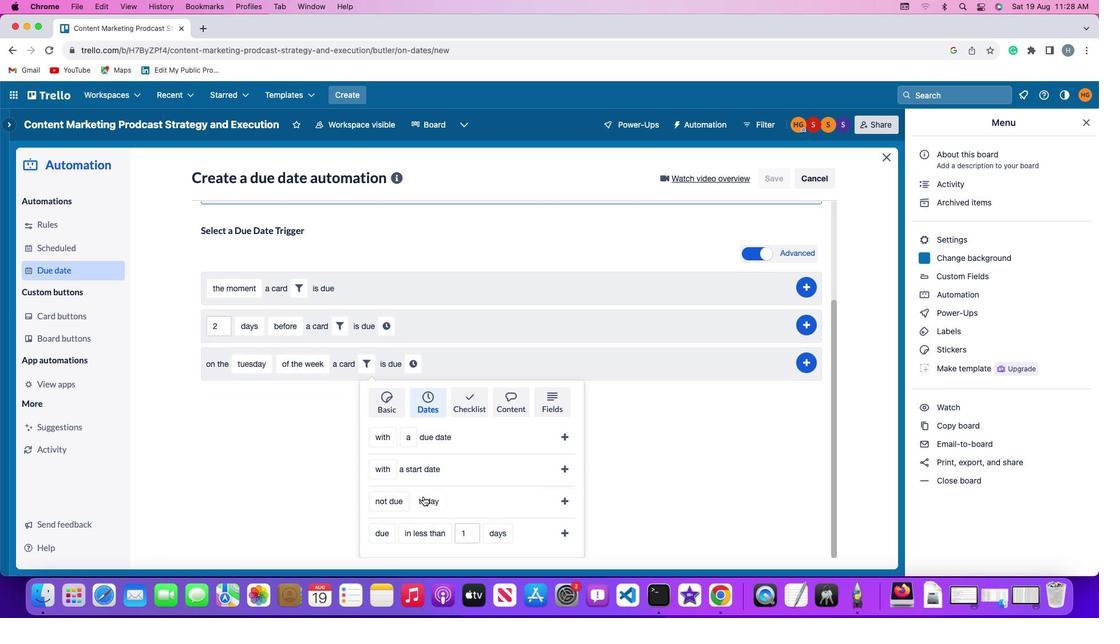 
Action: Mouse moved to (439, 409)
Screenshot: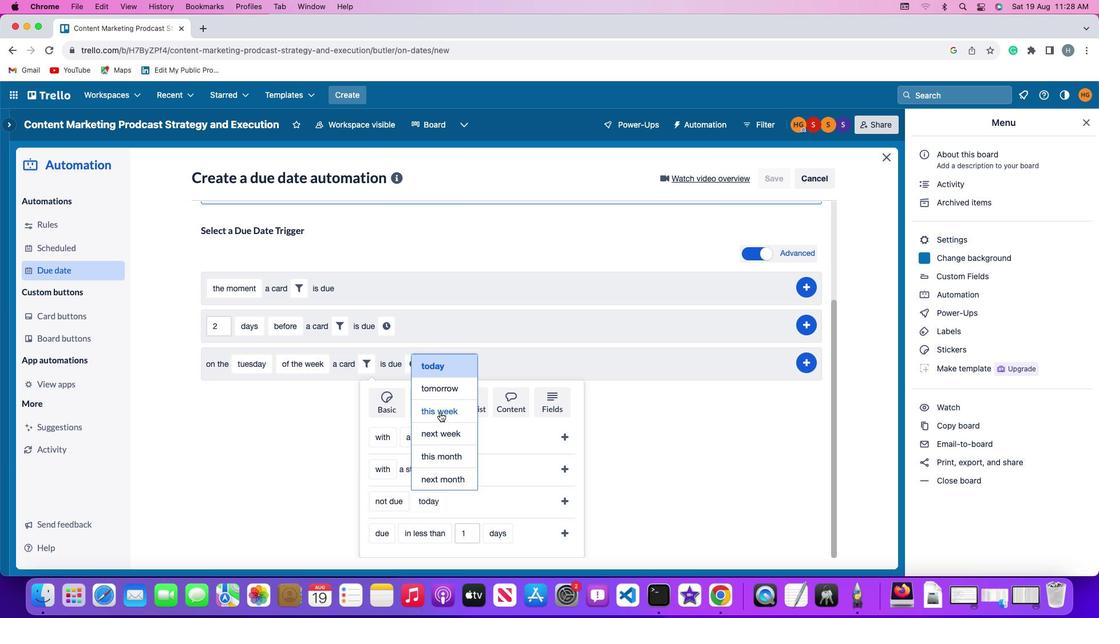 
Action: Mouse pressed left at (439, 409)
Screenshot: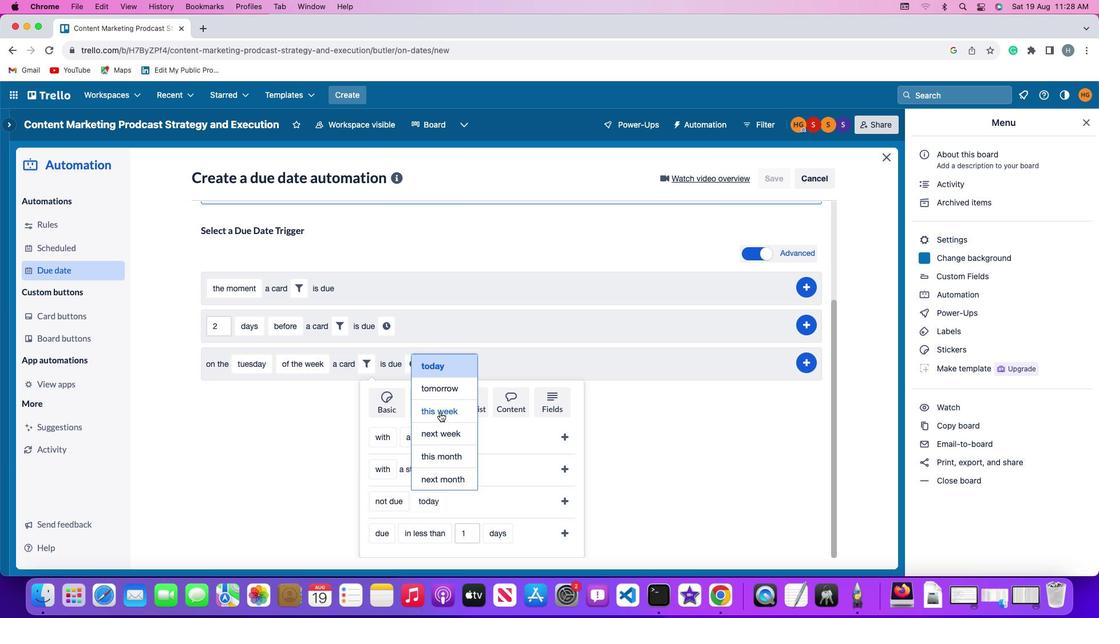 
Action: Mouse moved to (513, 492)
Screenshot: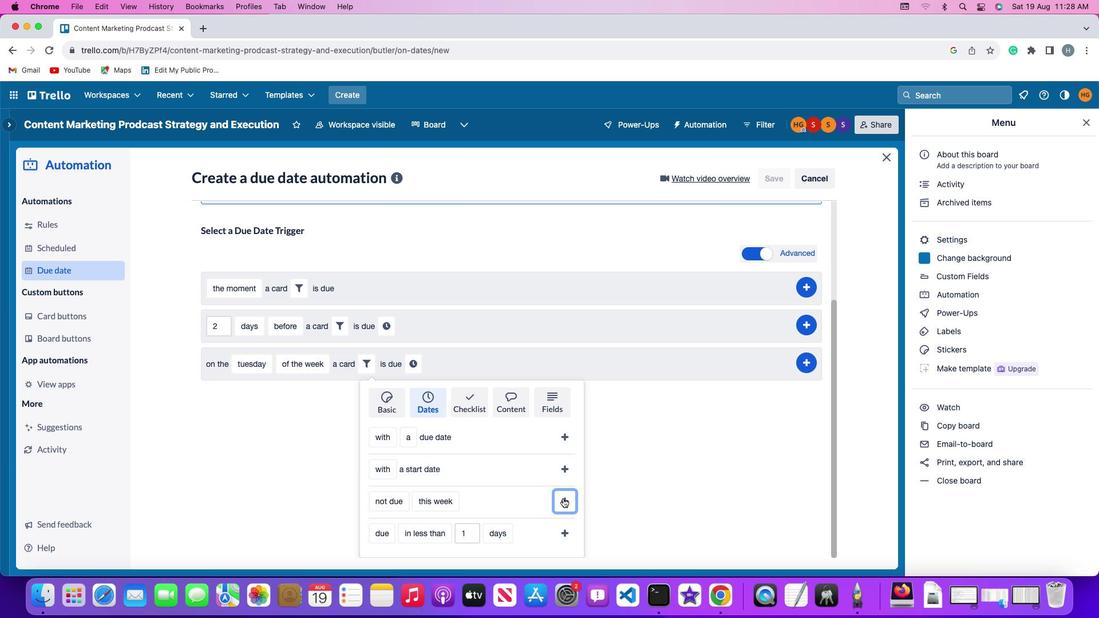 
Action: Mouse pressed left at (513, 492)
Screenshot: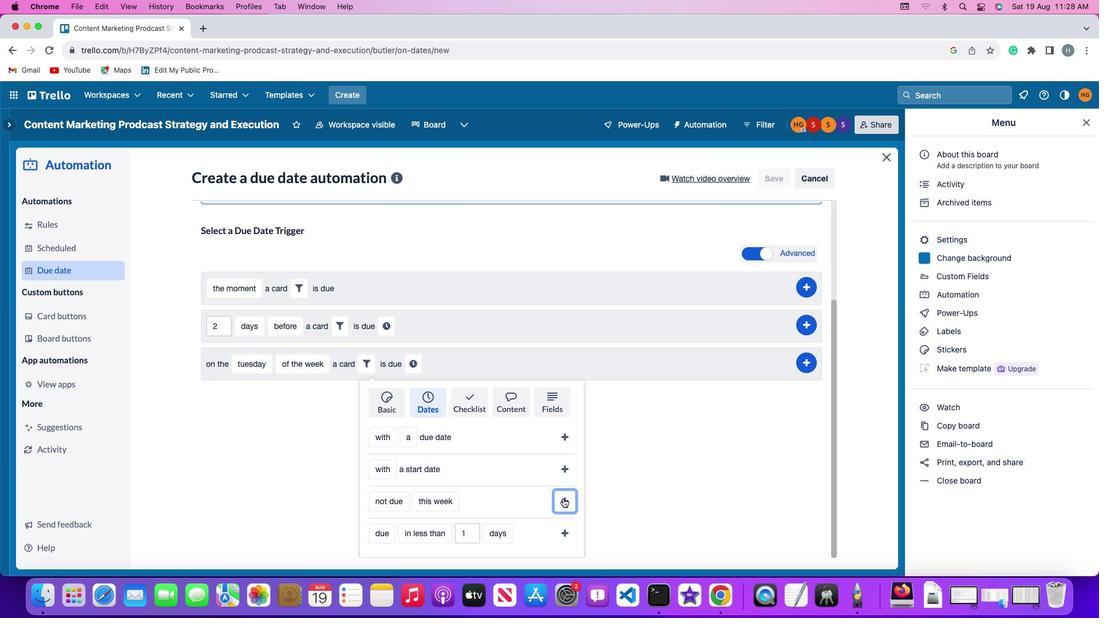 
Action: Mouse moved to (477, 490)
Screenshot: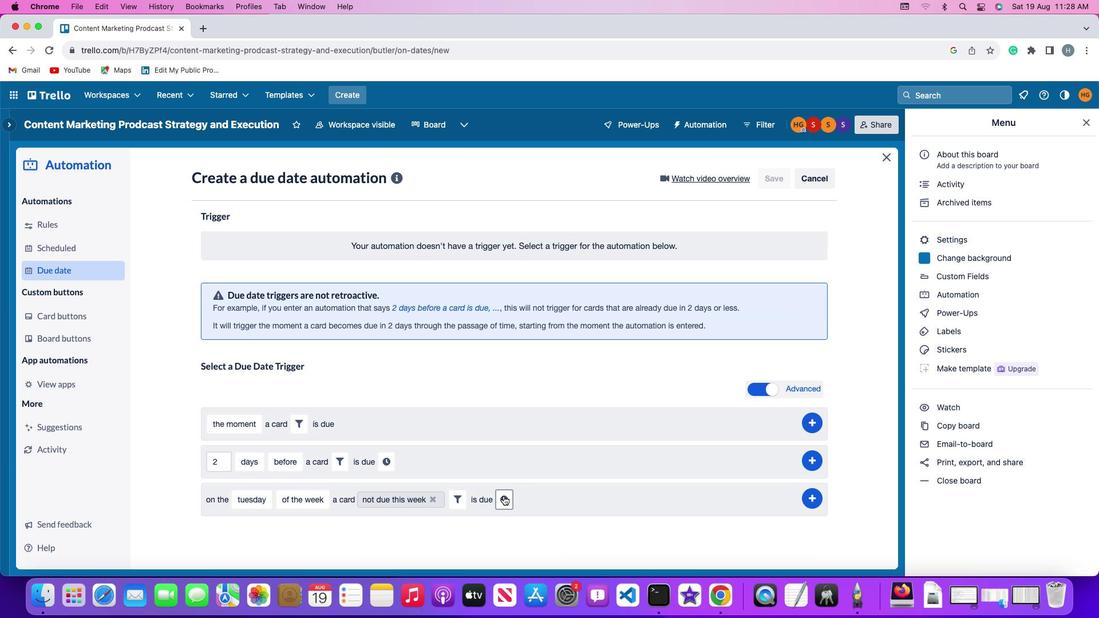 
Action: Mouse pressed left at (477, 490)
Screenshot: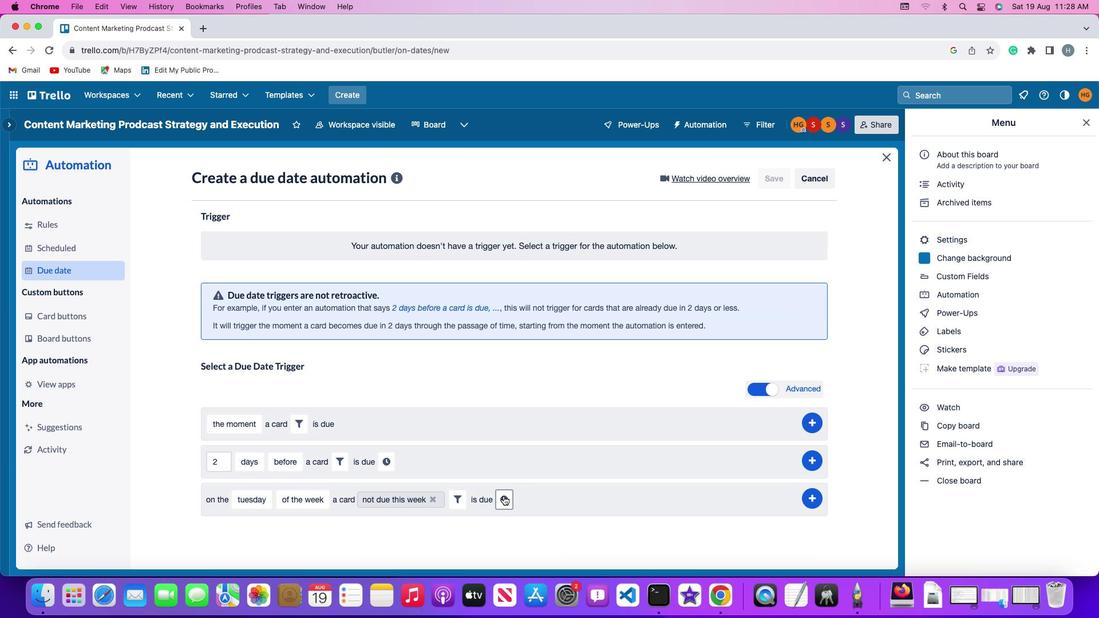 
Action: Mouse moved to (490, 495)
Screenshot: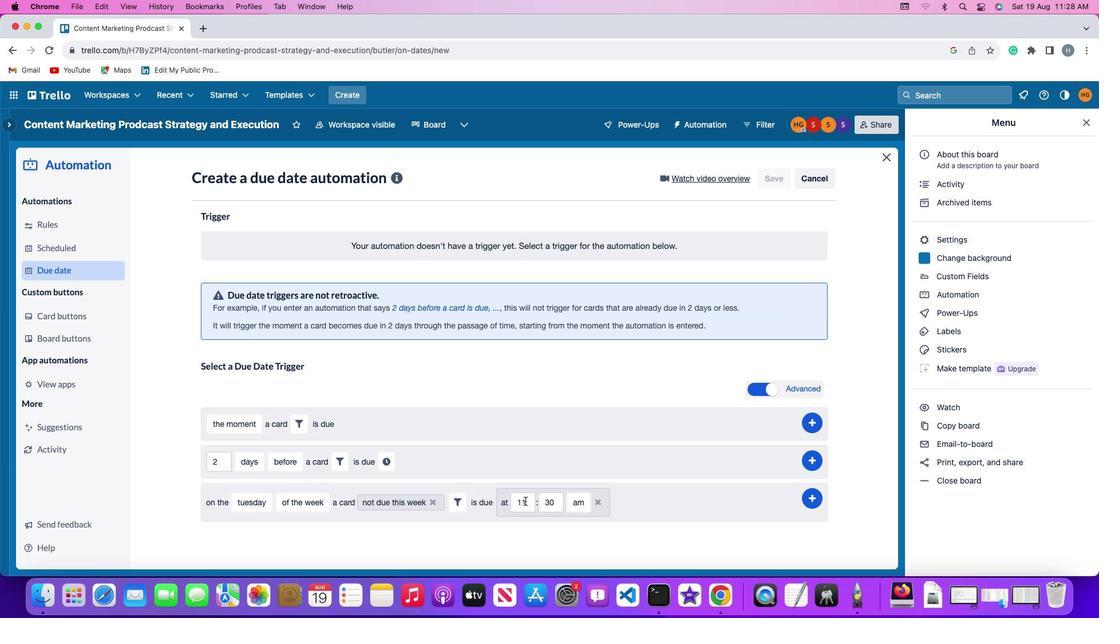 
Action: Mouse pressed left at (490, 495)
Screenshot: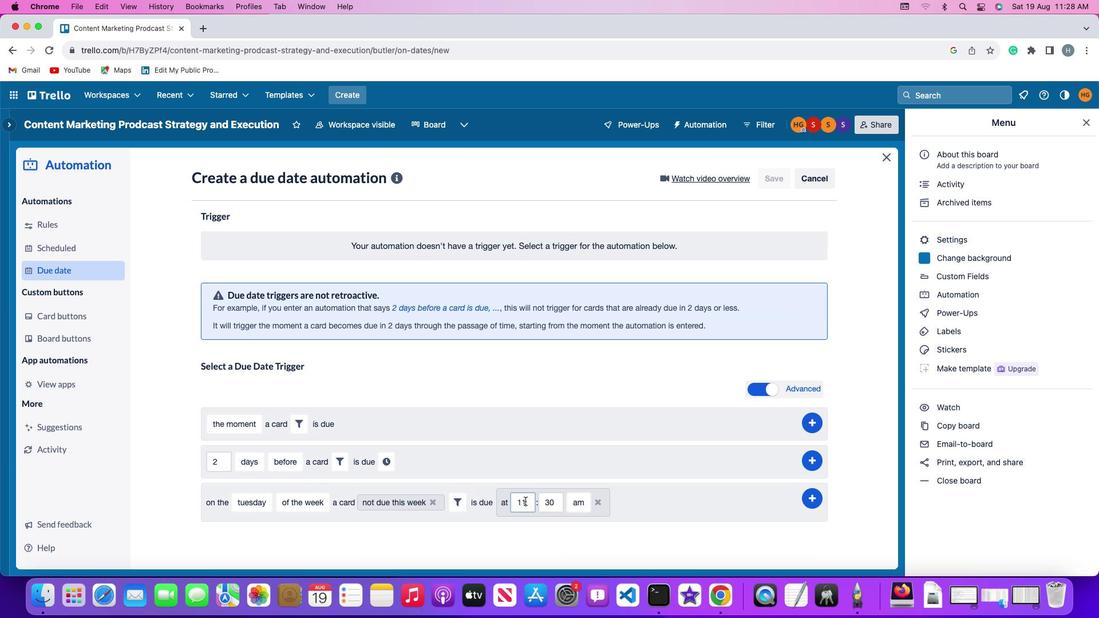 
Action: Mouse moved to (490, 495)
Screenshot: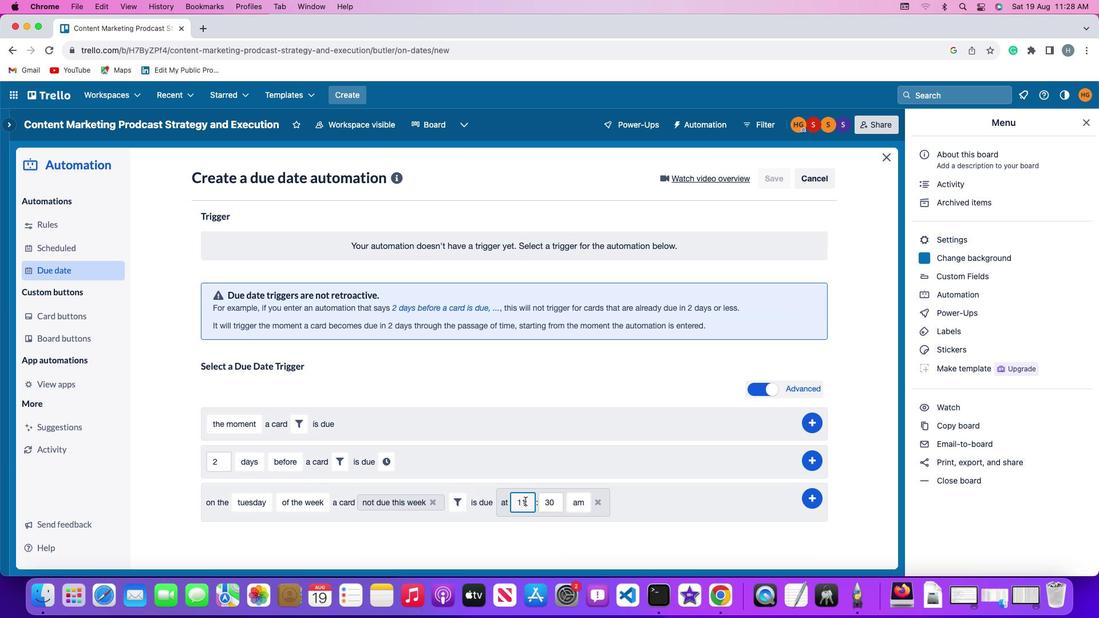 
Action: Key pressed Key.backspace
Screenshot: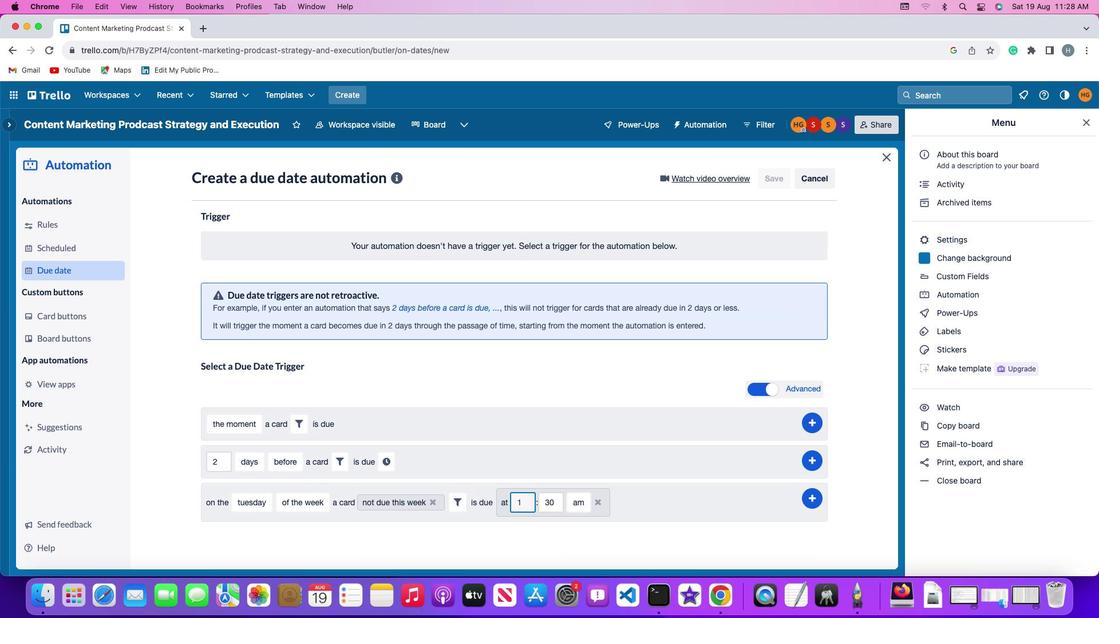
Action: Mouse moved to (490, 495)
Screenshot: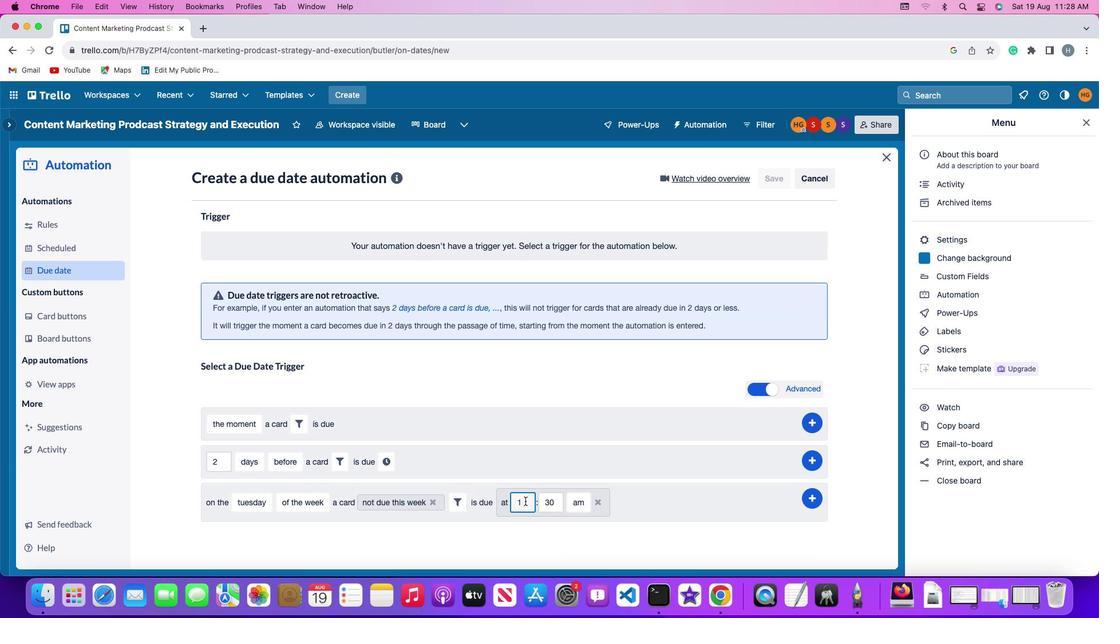 
Action: Key pressed '1'
Screenshot: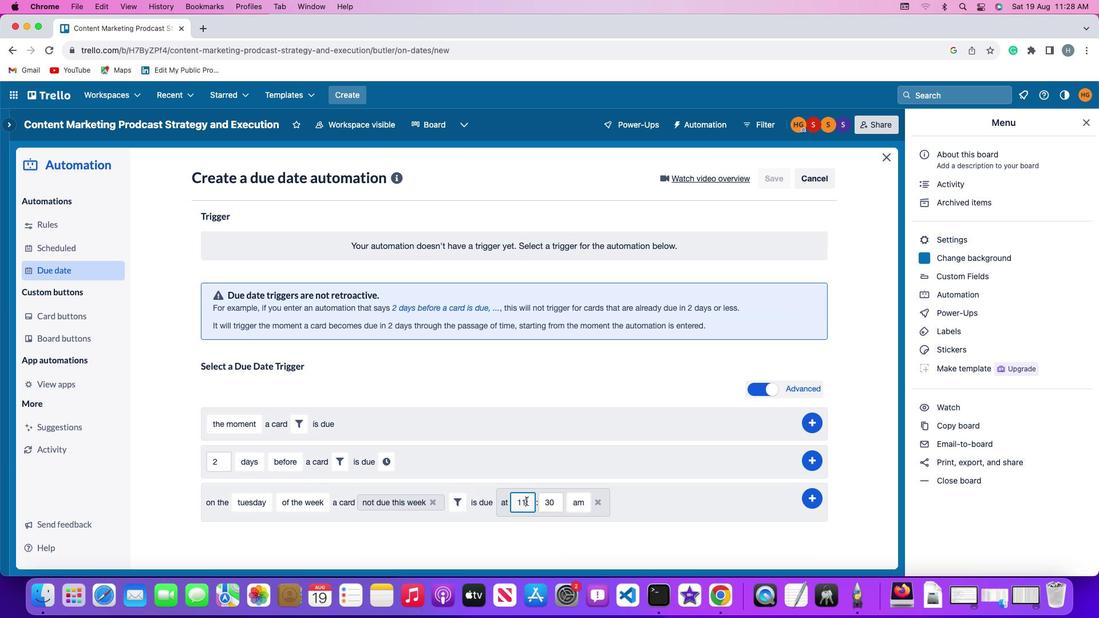 
Action: Mouse moved to (509, 492)
Screenshot: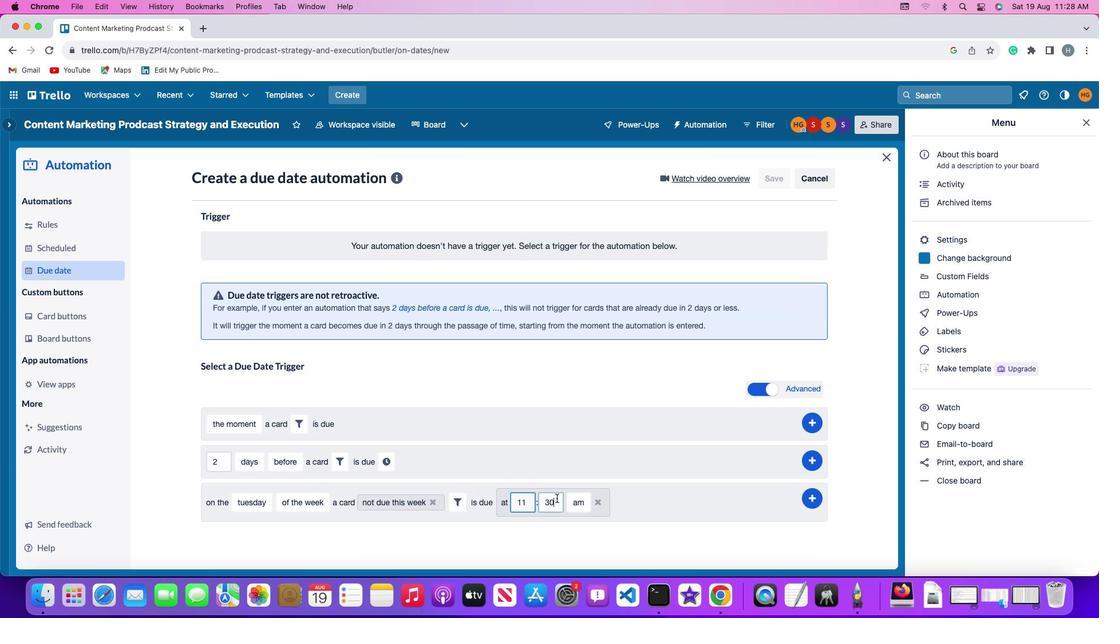 
Action: Mouse pressed left at (509, 492)
Screenshot: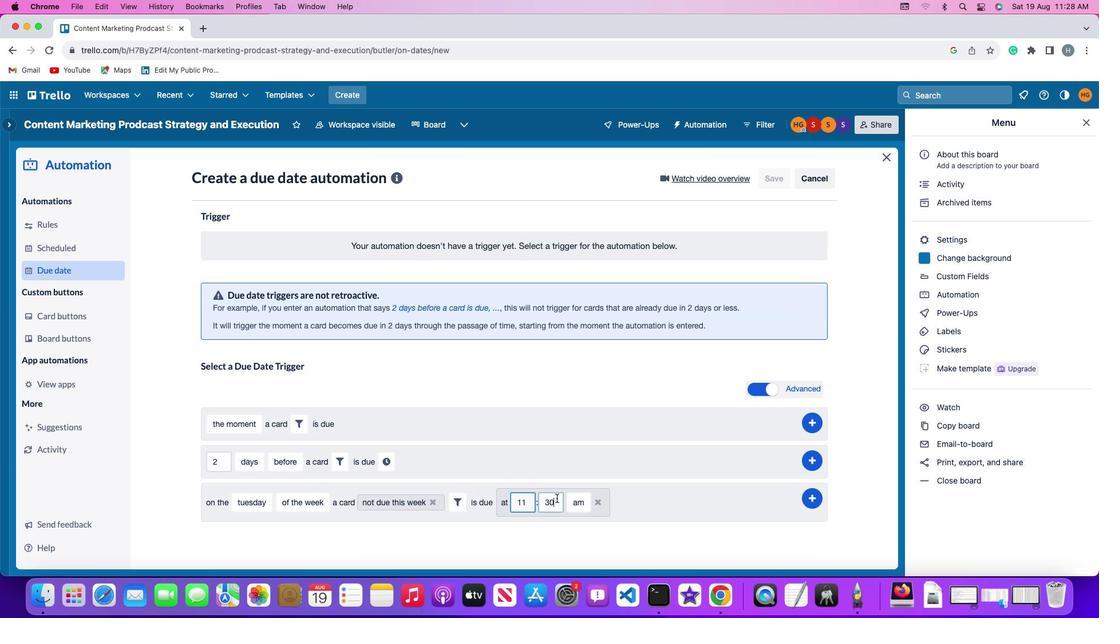 
Action: Key pressed Key.backspaceKey.backspace
Screenshot: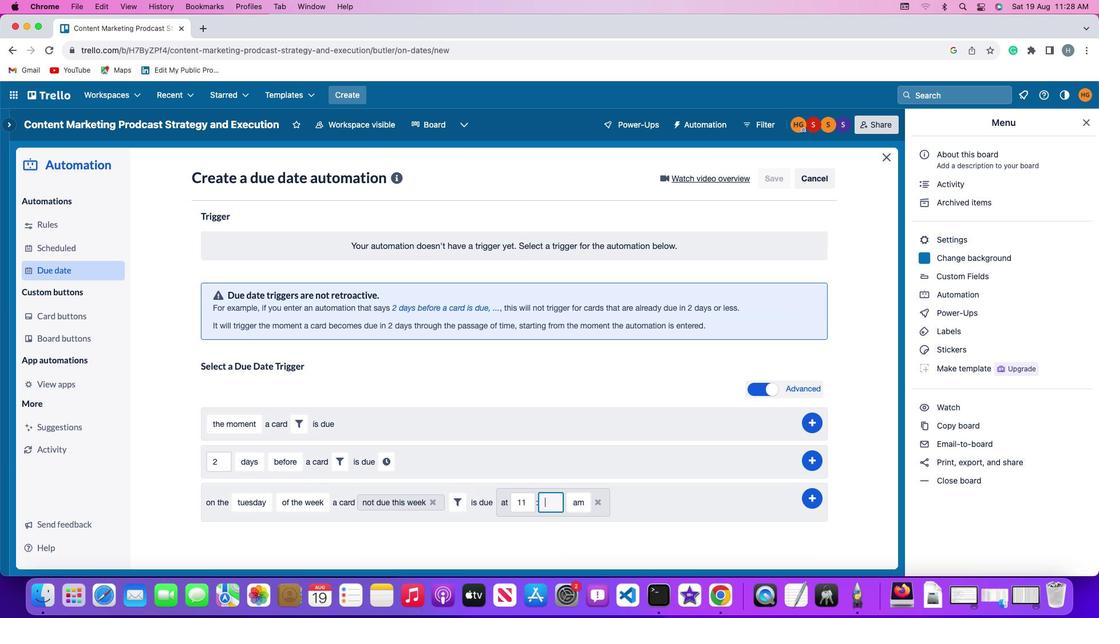 
Action: Mouse moved to (509, 491)
Screenshot: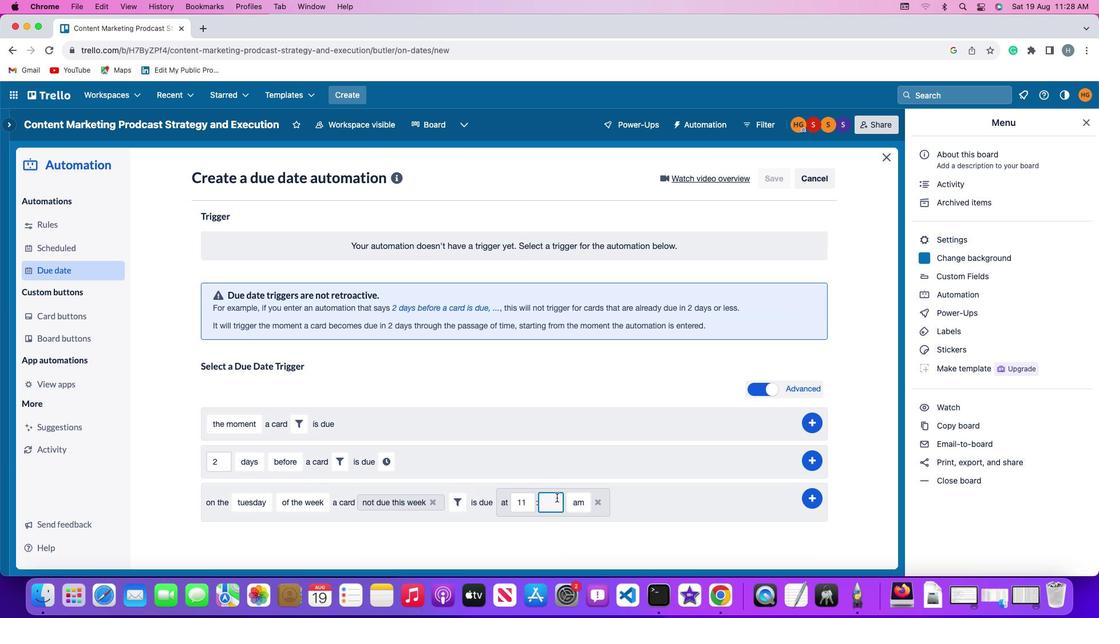 
Action: Key pressed '0''0'
Screenshot: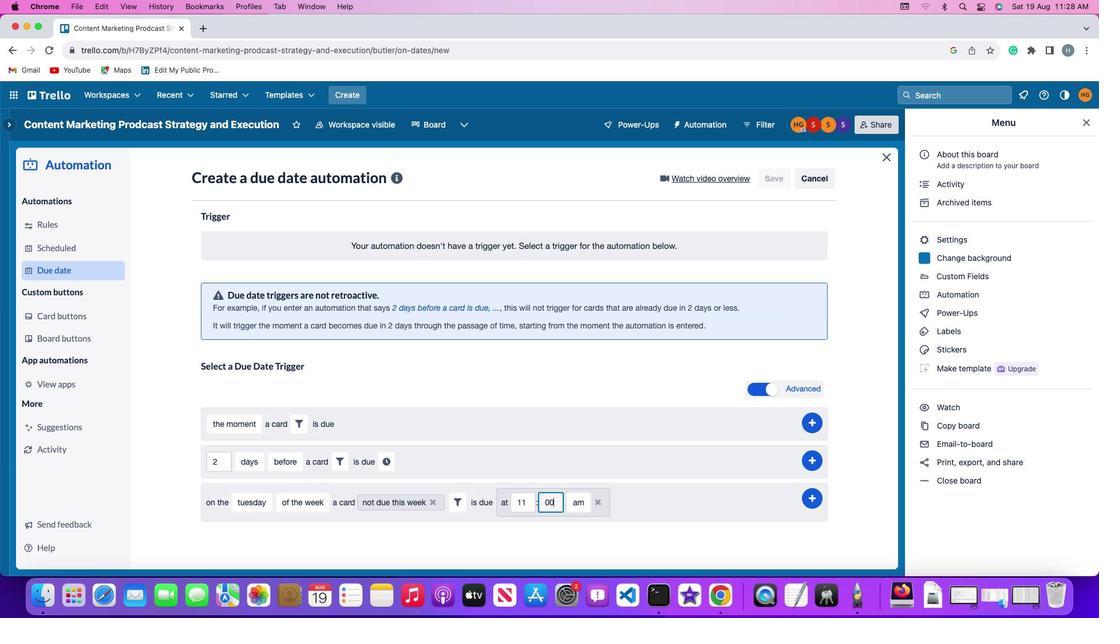 
Action: Mouse moved to (521, 490)
Screenshot: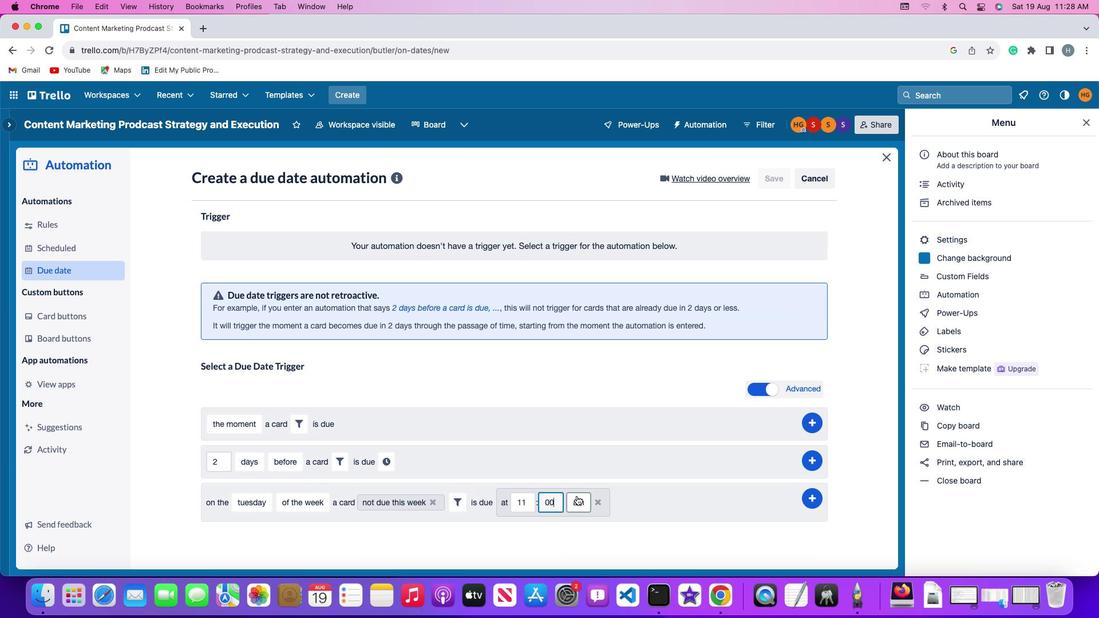 
Action: Mouse pressed left at (521, 490)
Screenshot: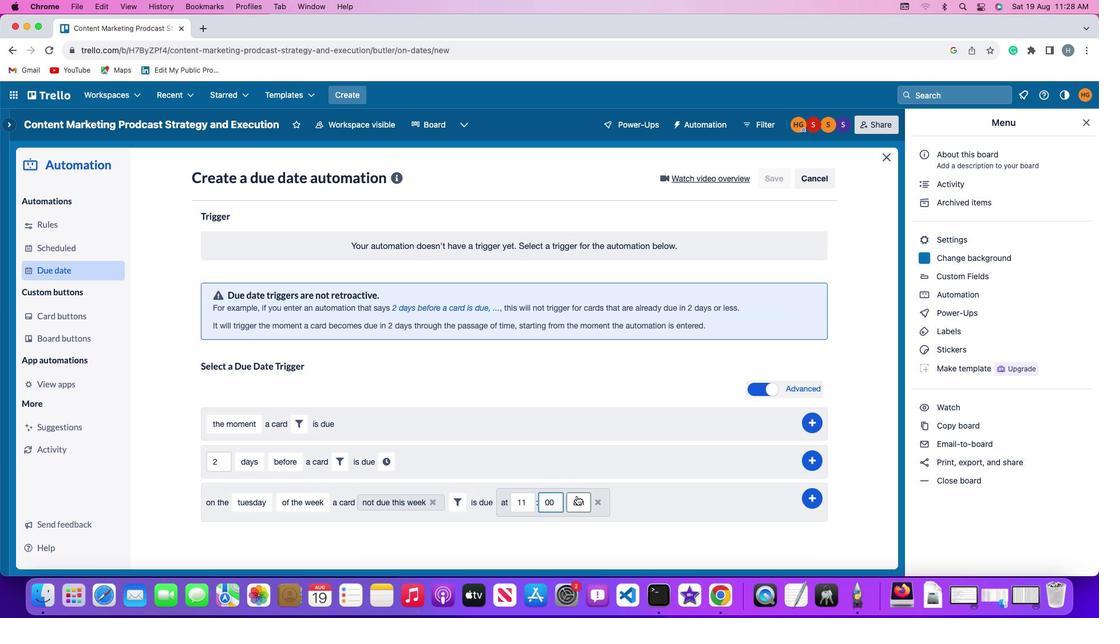 
Action: Mouse moved to (522, 514)
Screenshot: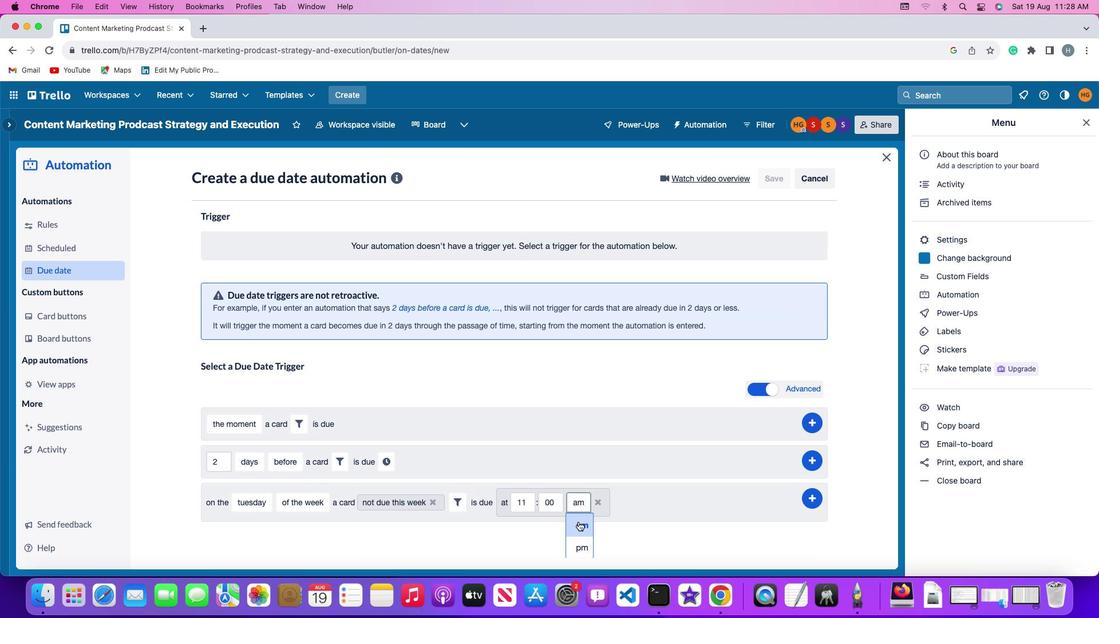 
Action: Mouse pressed left at (522, 514)
Screenshot: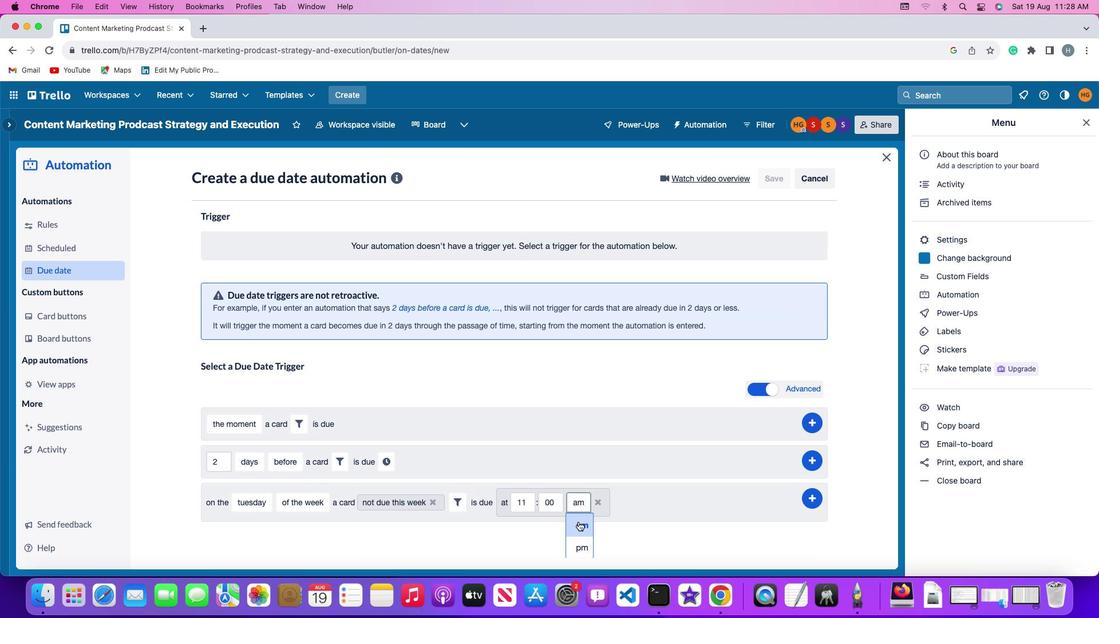 
Action: Mouse moved to (665, 490)
Screenshot: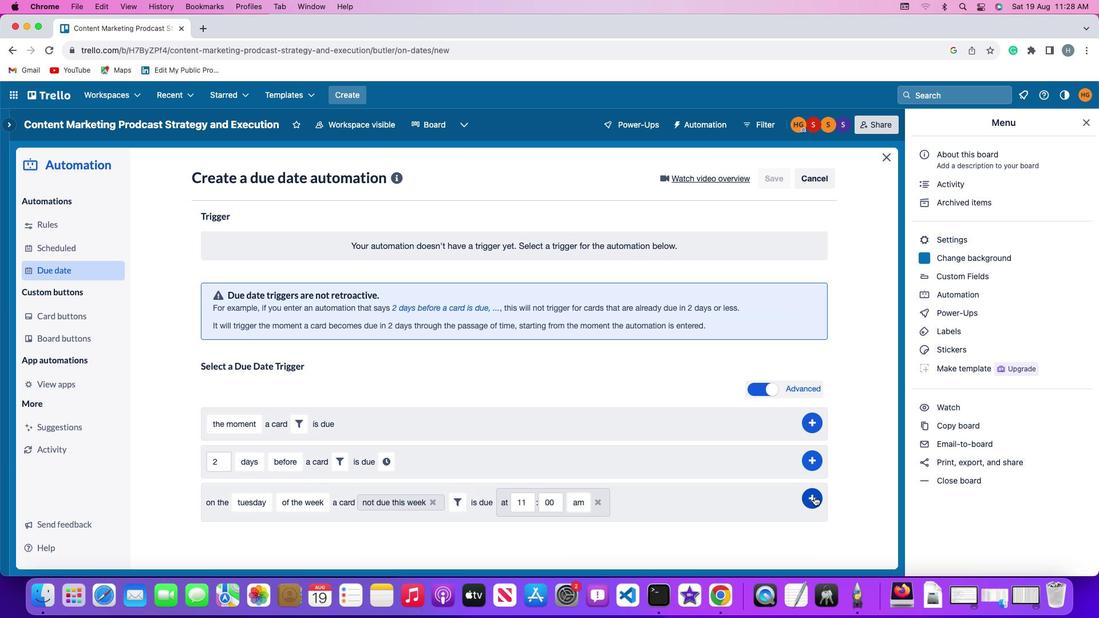 
Action: Mouse pressed left at (665, 490)
Screenshot: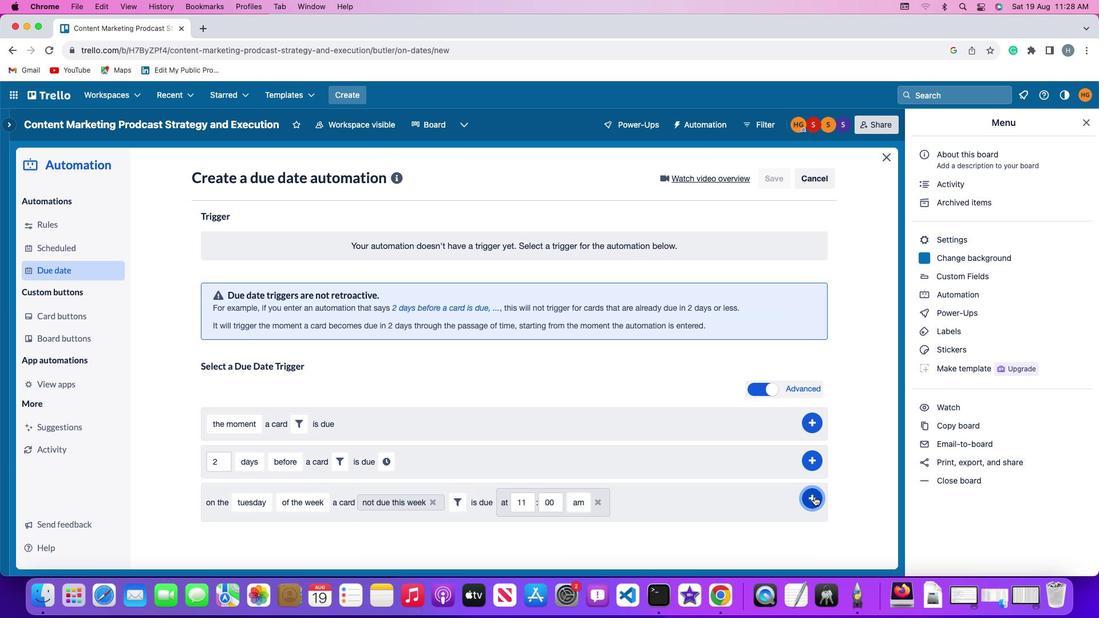 
Action: Mouse moved to (691, 377)
Screenshot: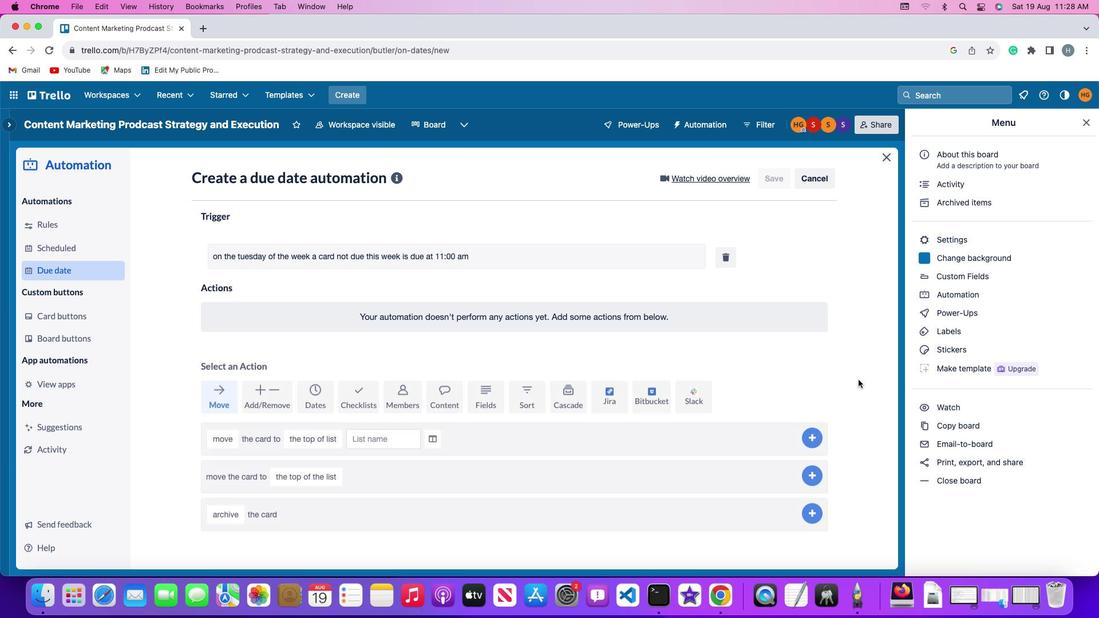
